 Task: Search one way flight ticket for 5 adults, 1 child, 2 infants in seat and 1 infant on lap in business from Sitka: Sitka Rocky Gutierrez Airport to Rockford: Chicago Rockford International Airport(was Northwest Chicagoland Regional Airport At Rockford) on 5-1-2023. Choice of flights is Alaska. Number of bags: 1 carry on bag. Price is upto 76000. Outbound departure time preference is 13:45. Return departure time preference is 6:30.
Action: Mouse moved to (280, 322)
Screenshot: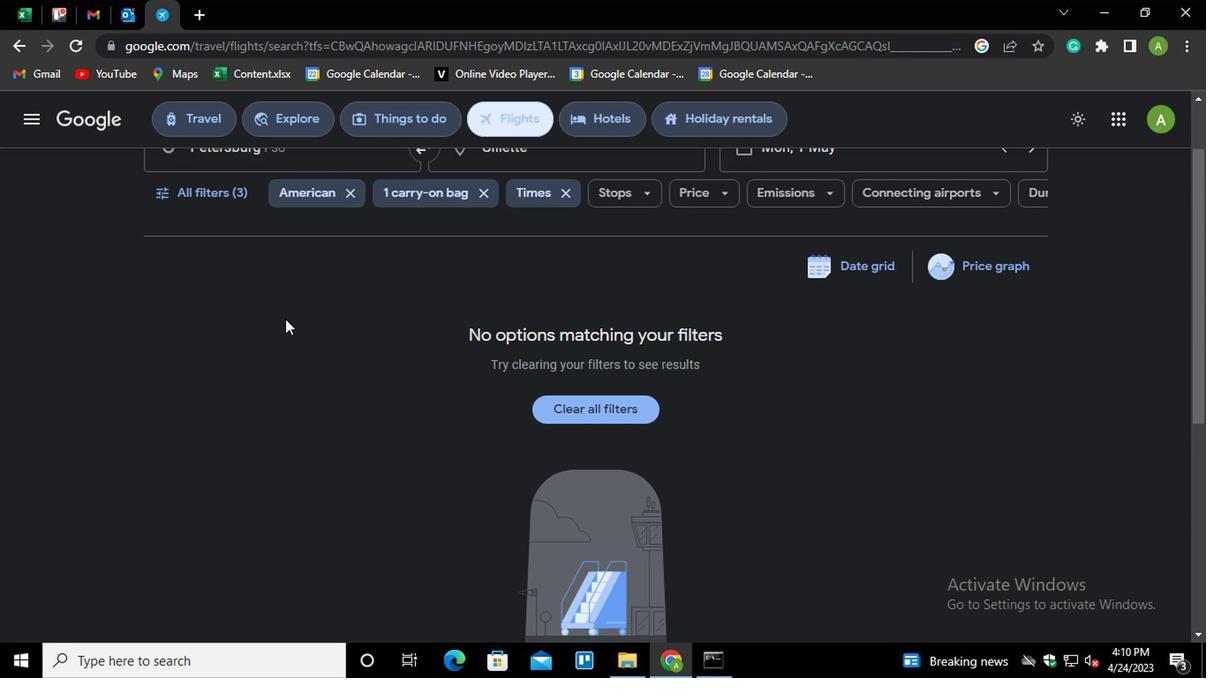 
Action: Mouse scrolled (280, 323) with delta (0, 0)
Screenshot: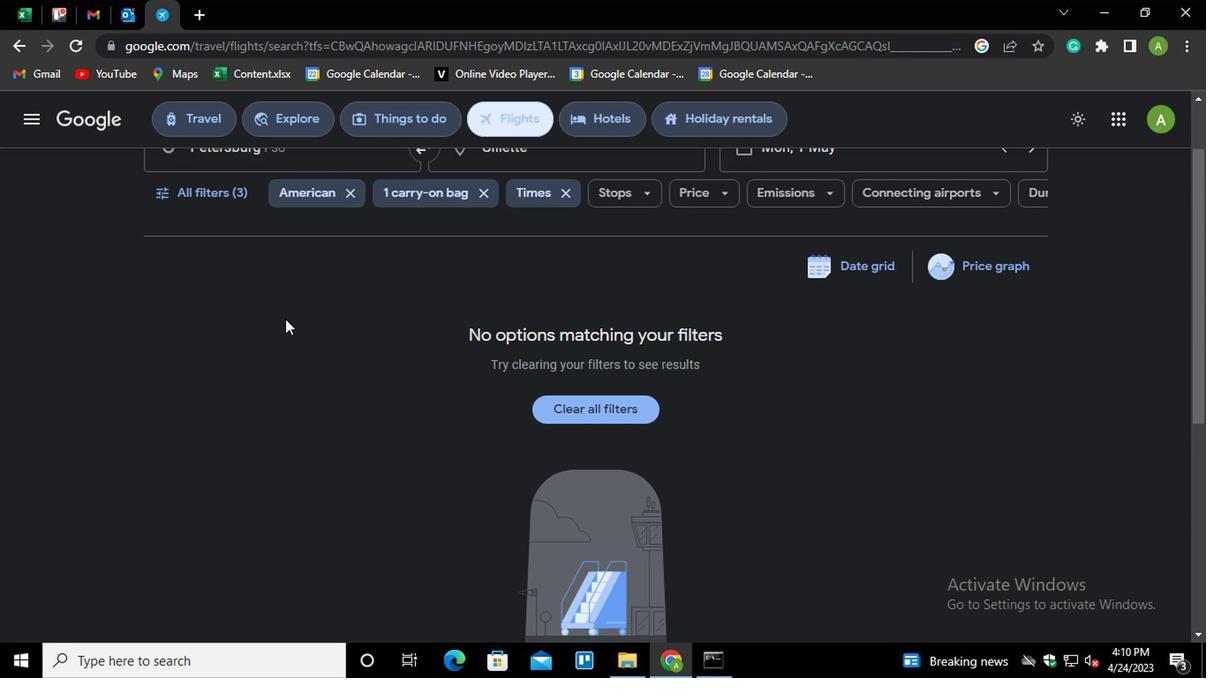 
Action: Mouse scrolled (280, 323) with delta (0, 0)
Screenshot: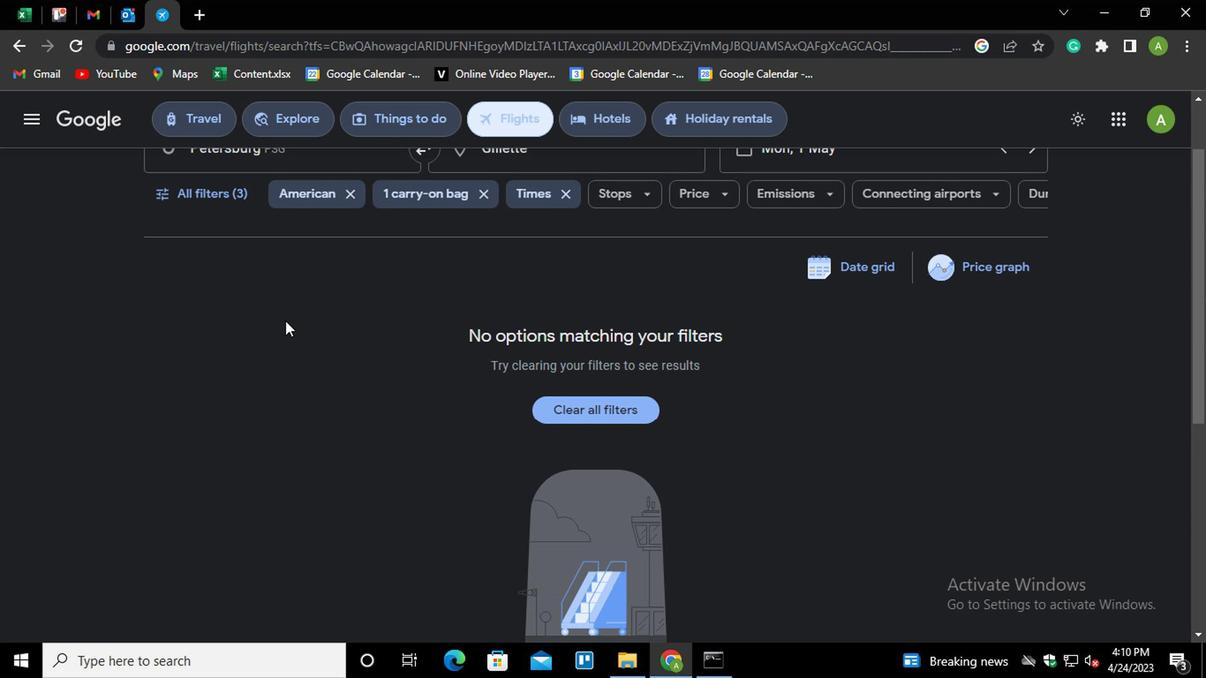 
Action: Mouse moved to (215, 196)
Screenshot: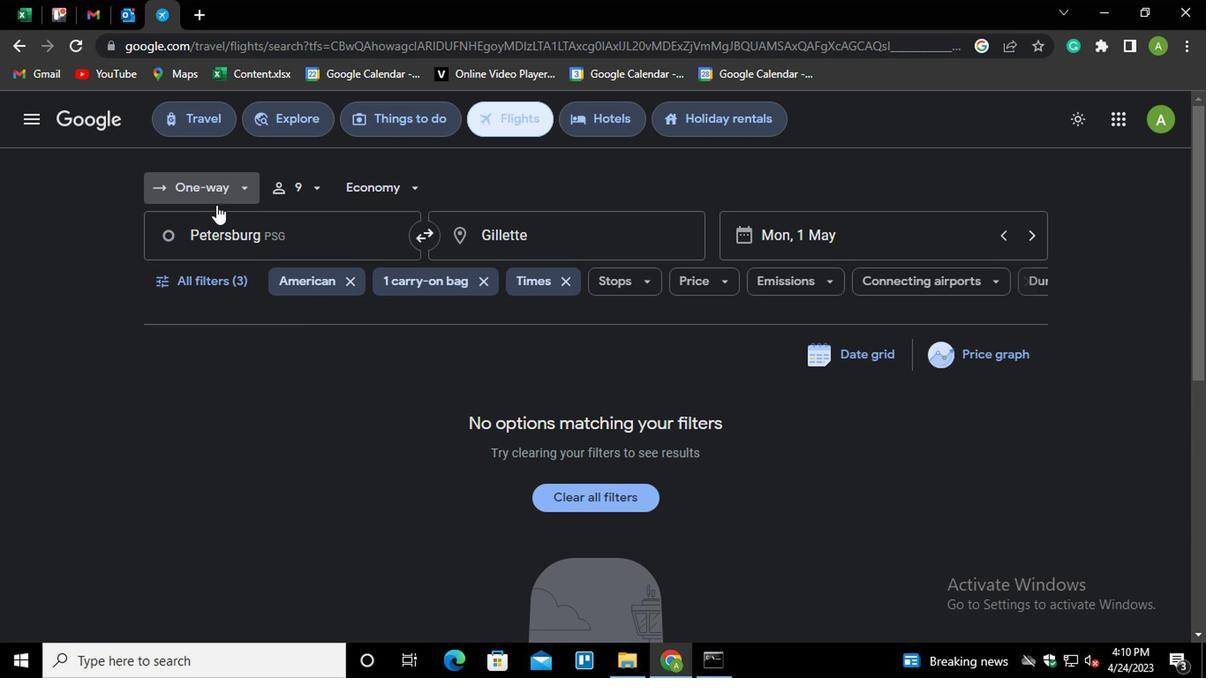 
Action: Mouse pressed left at (215, 196)
Screenshot: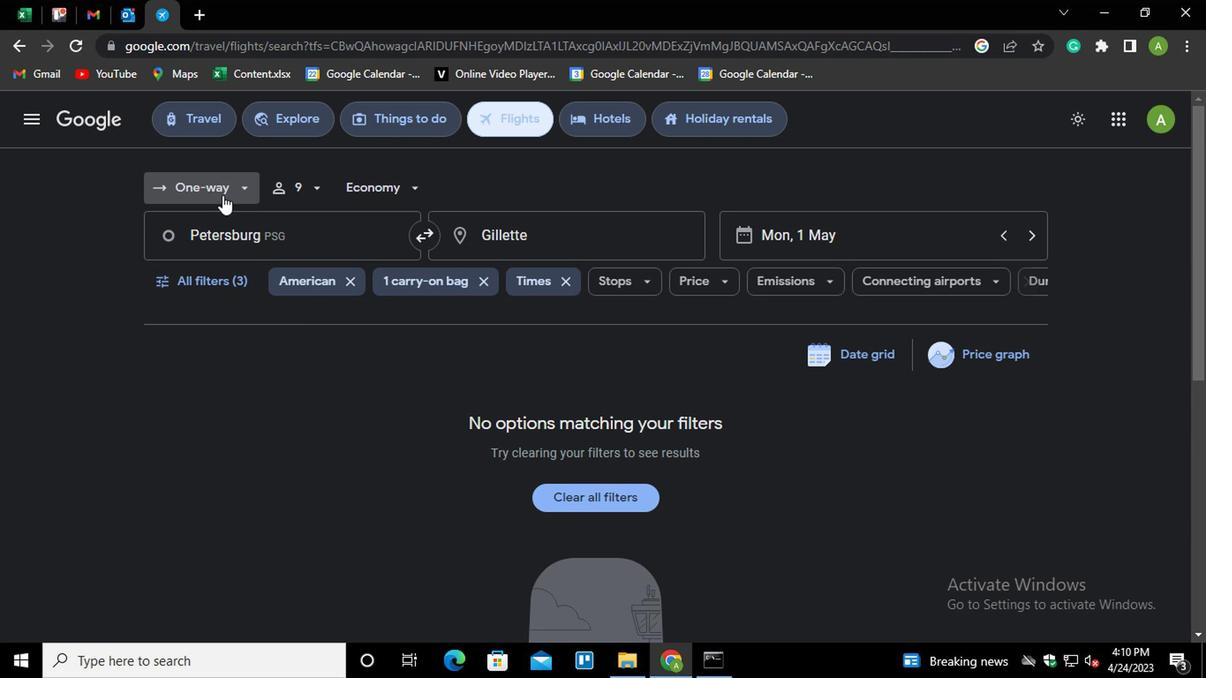 
Action: Mouse moved to (230, 262)
Screenshot: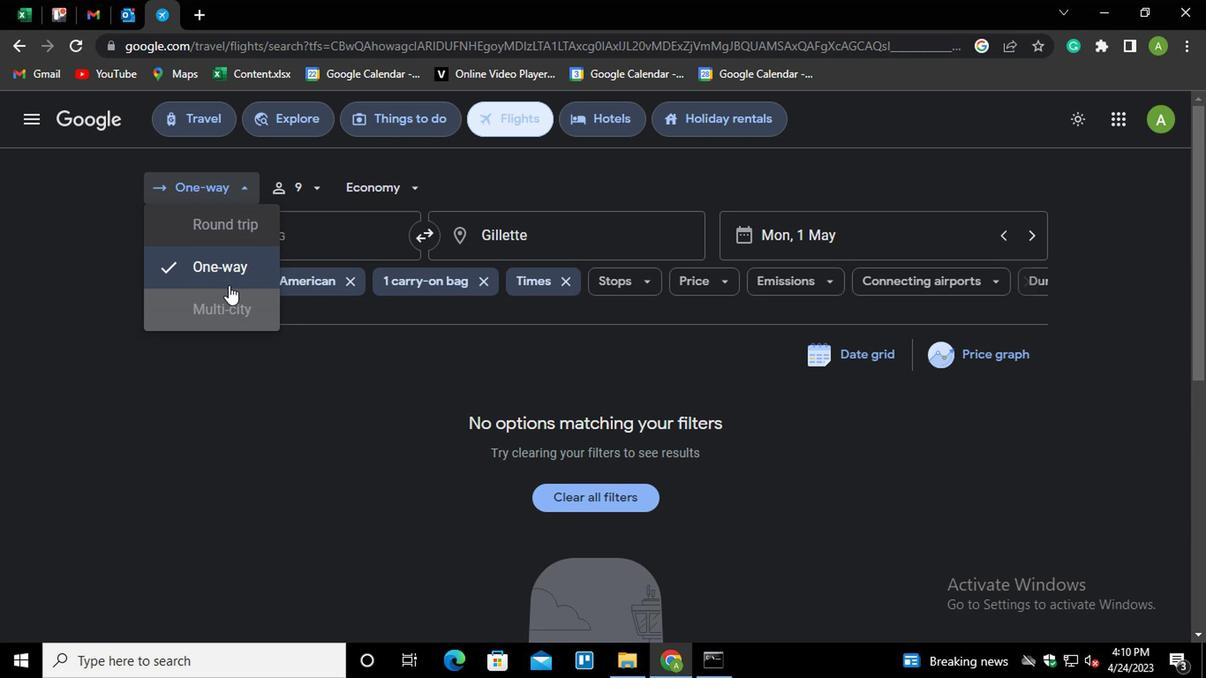 
Action: Mouse pressed left at (230, 262)
Screenshot: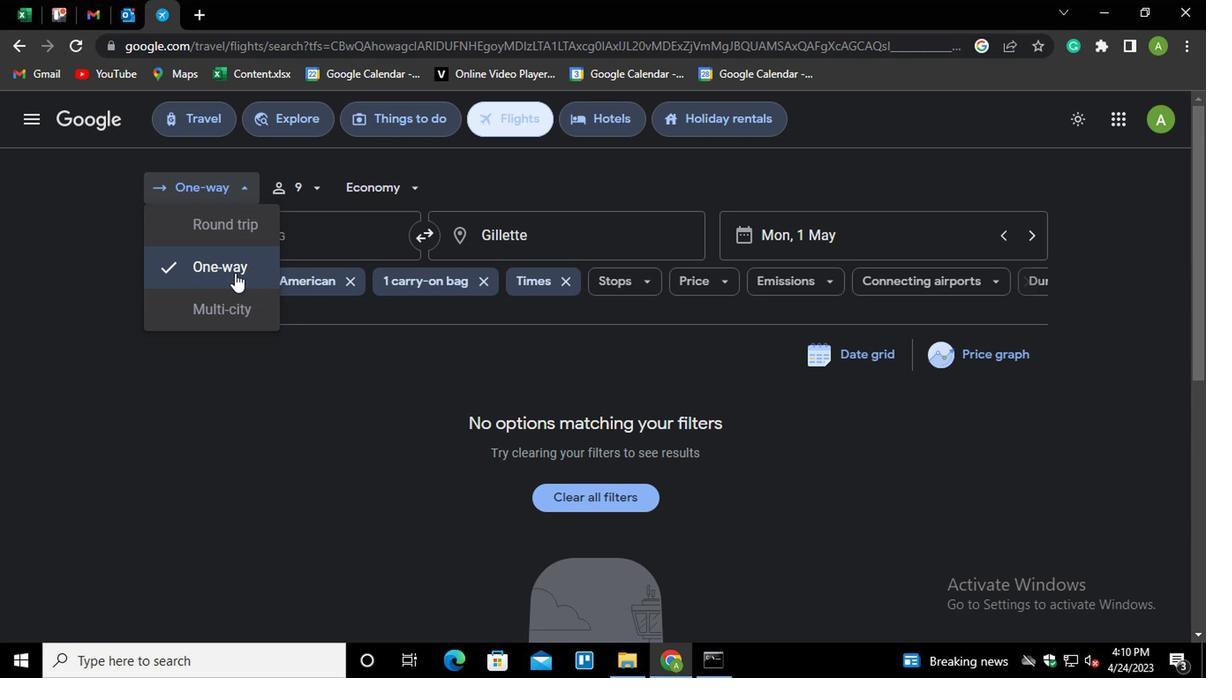 
Action: Mouse moved to (270, 180)
Screenshot: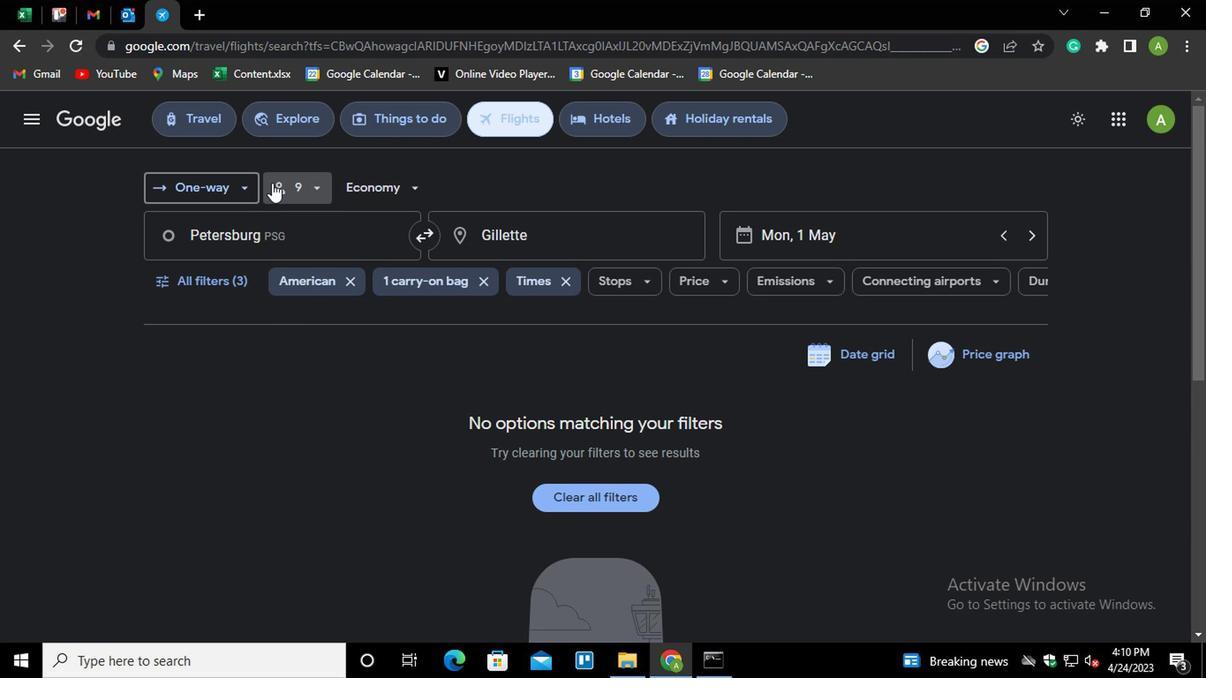 
Action: Mouse pressed left at (270, 180)
Screenshot: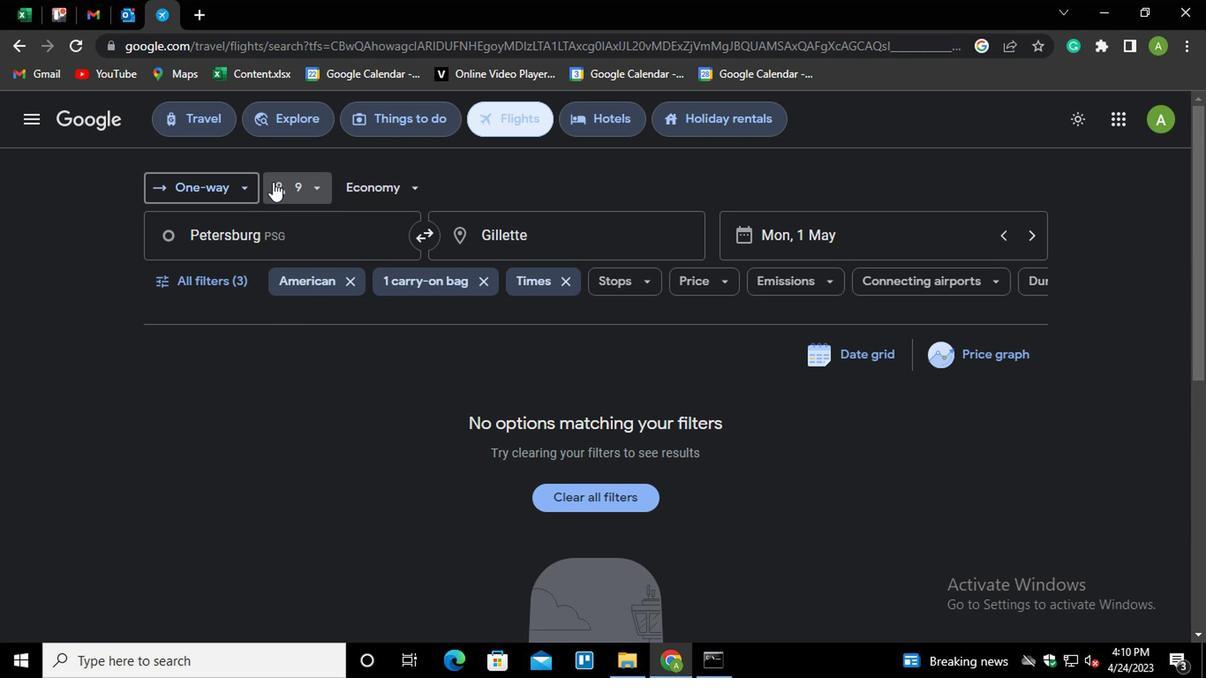 
Action: Mouse moved to (448, 238)
Screenshot: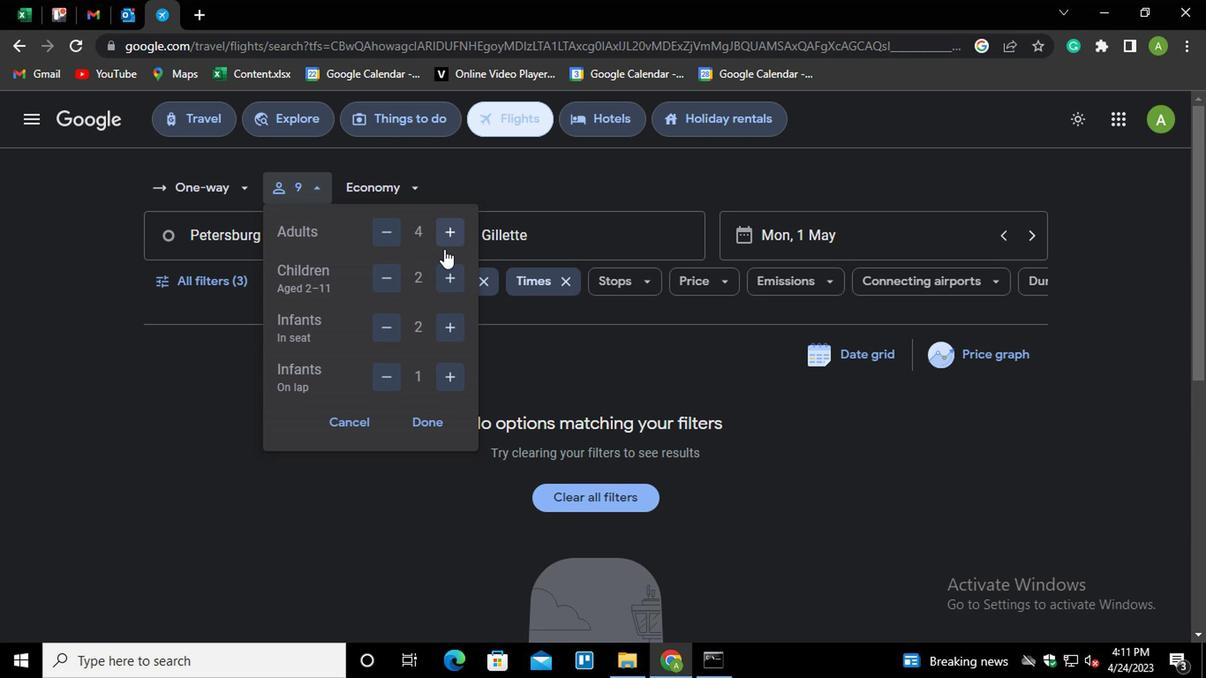 
Action: Mouse pressed left at (448, 238)
Screenshot: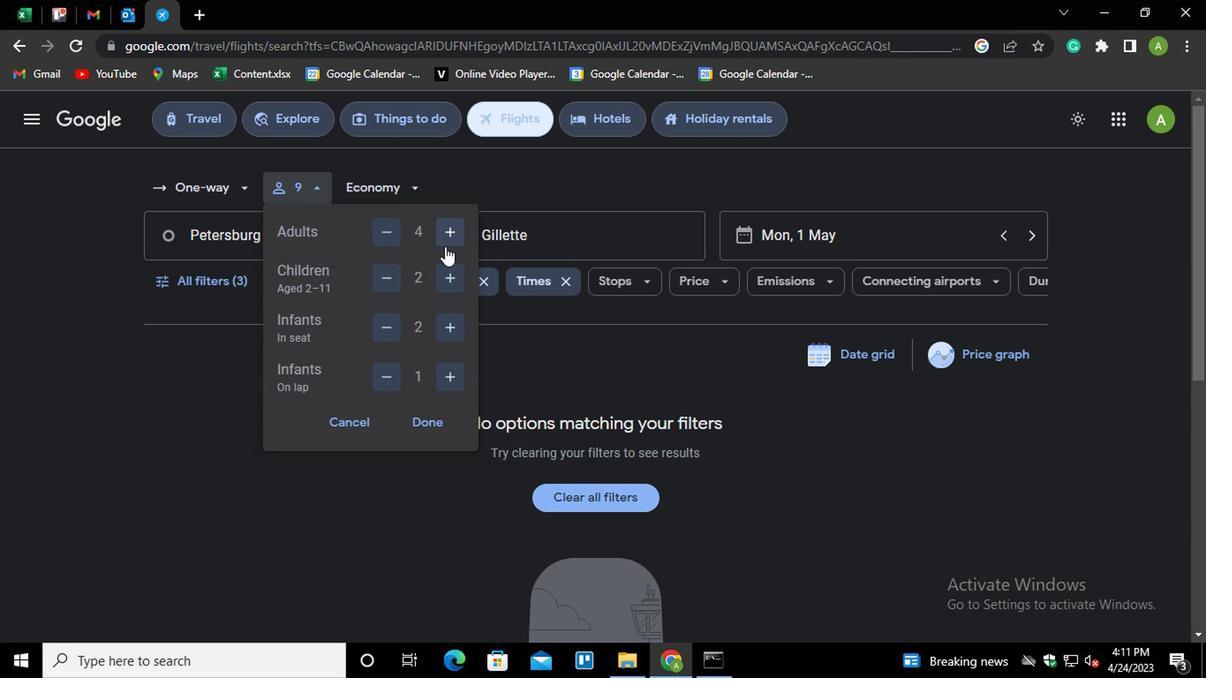 
Action: Mouse moved to (374, 284)
Screenshot: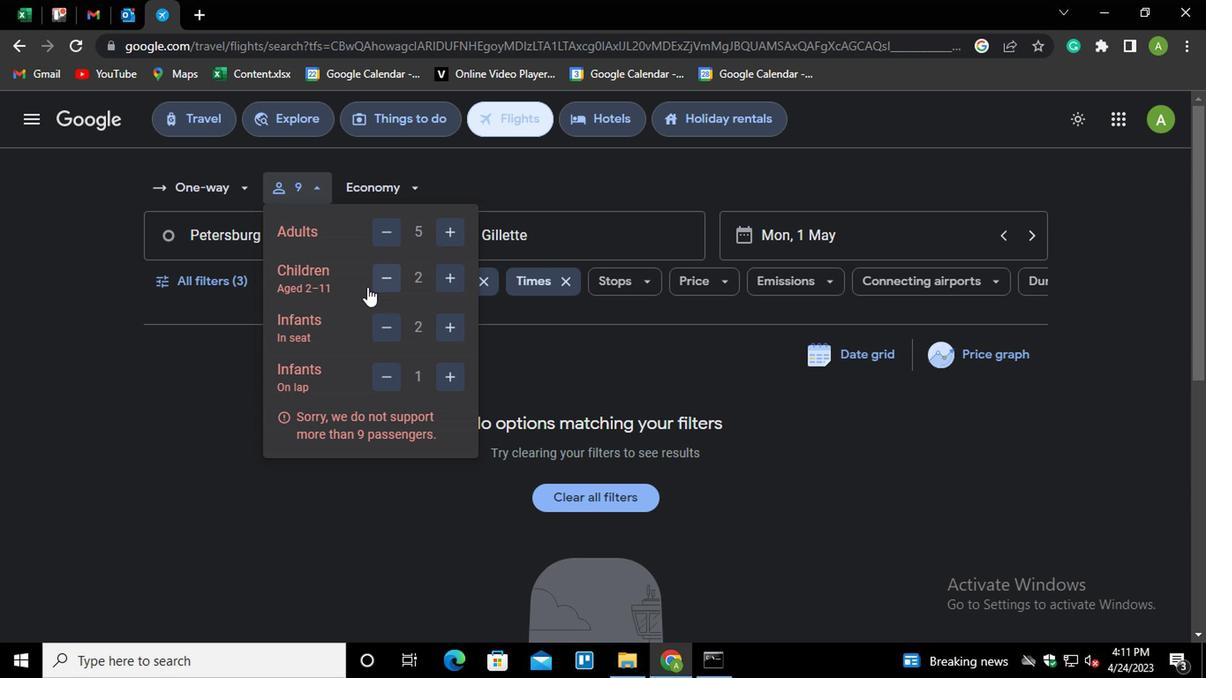 
Action: Mouse pressed left at (374, 284)
Screenshot: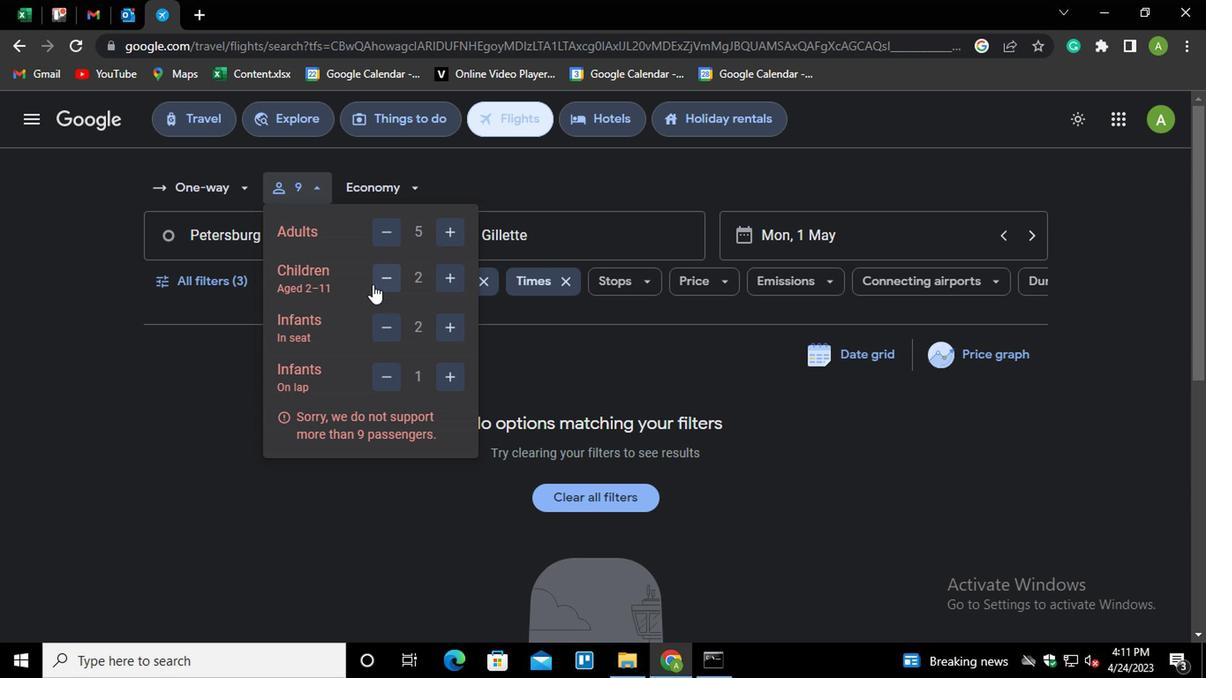 
Action: Mouse moved to (427, 424)
Screenshot: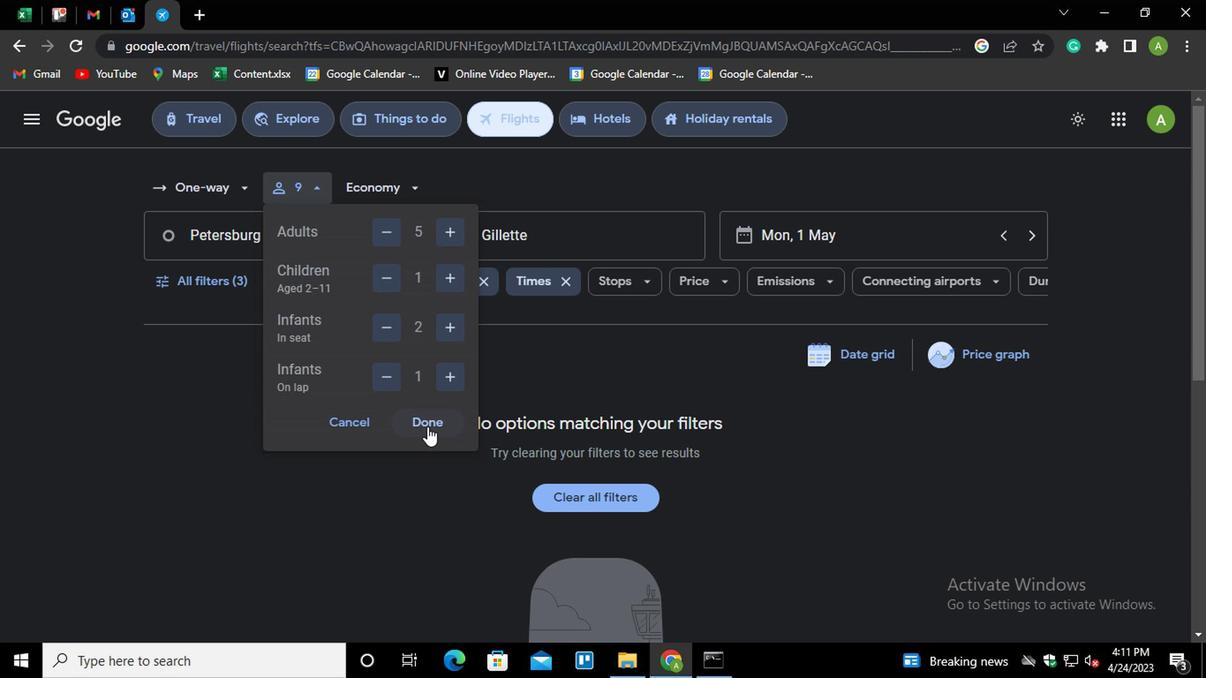 
Action: Mouse pressed left at (427, 424)
Screenshot: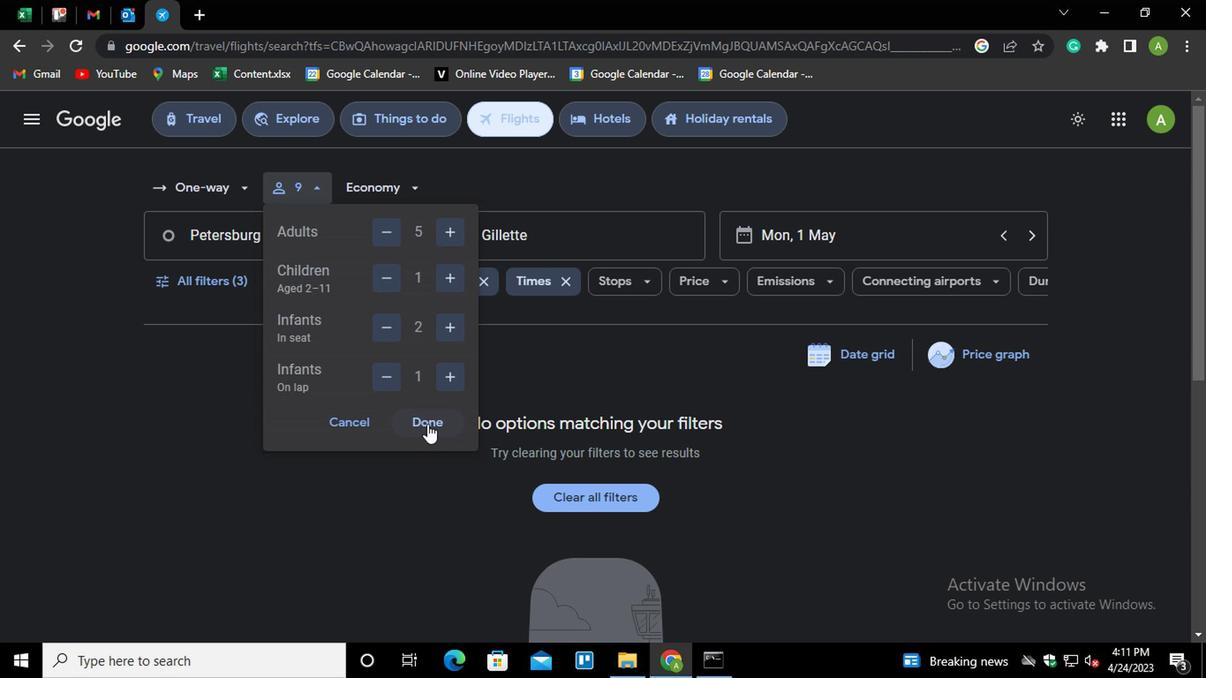 
Action: Mouse moved to (372, 195)
Screenshot: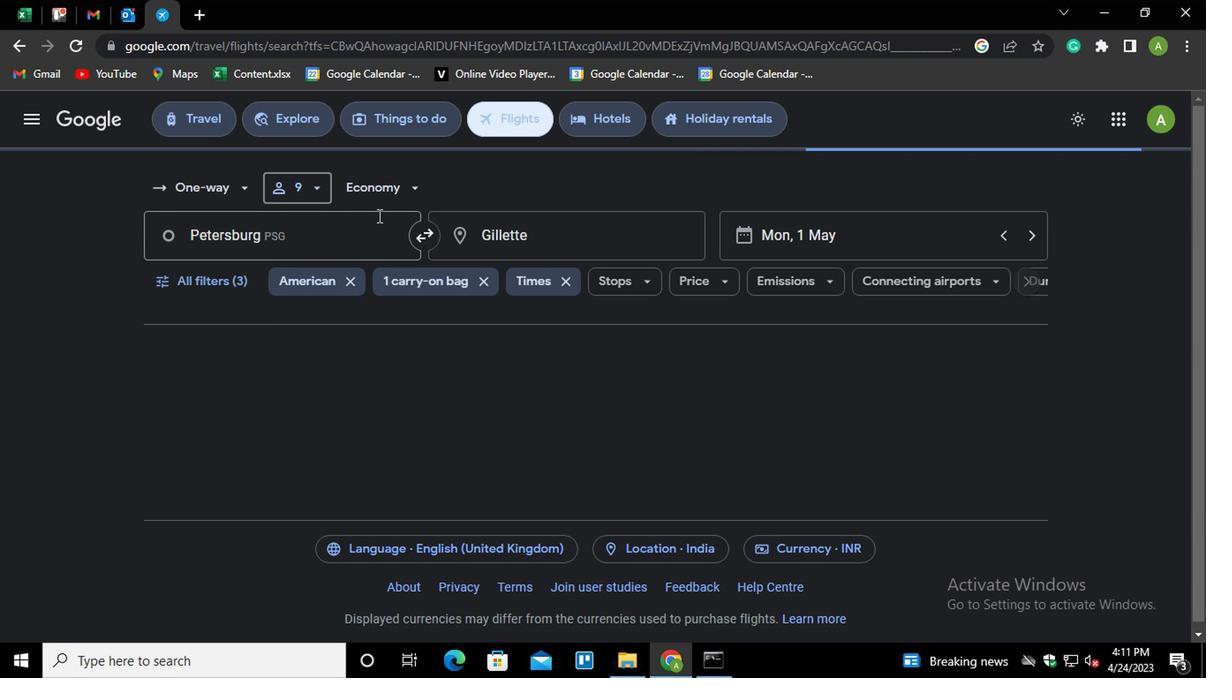 
Action: Mouse pressed left at (372, 195)
Screenshot: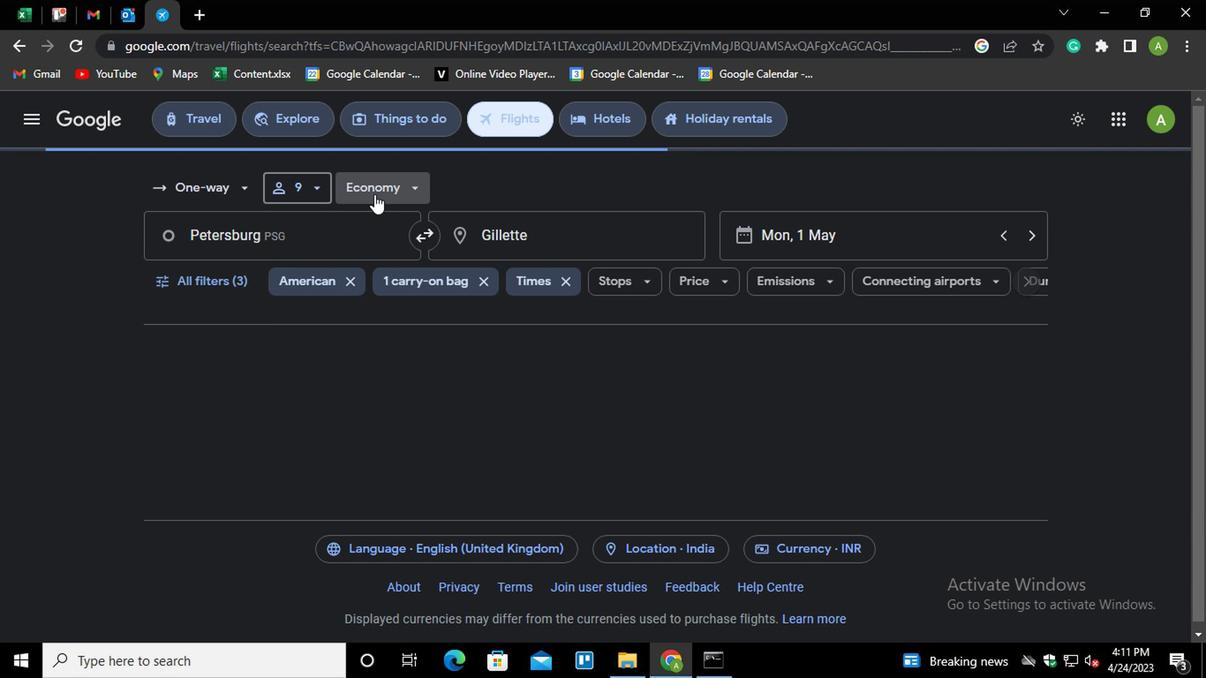 
Action: Mouse moved to (417, 304)
Screenshot: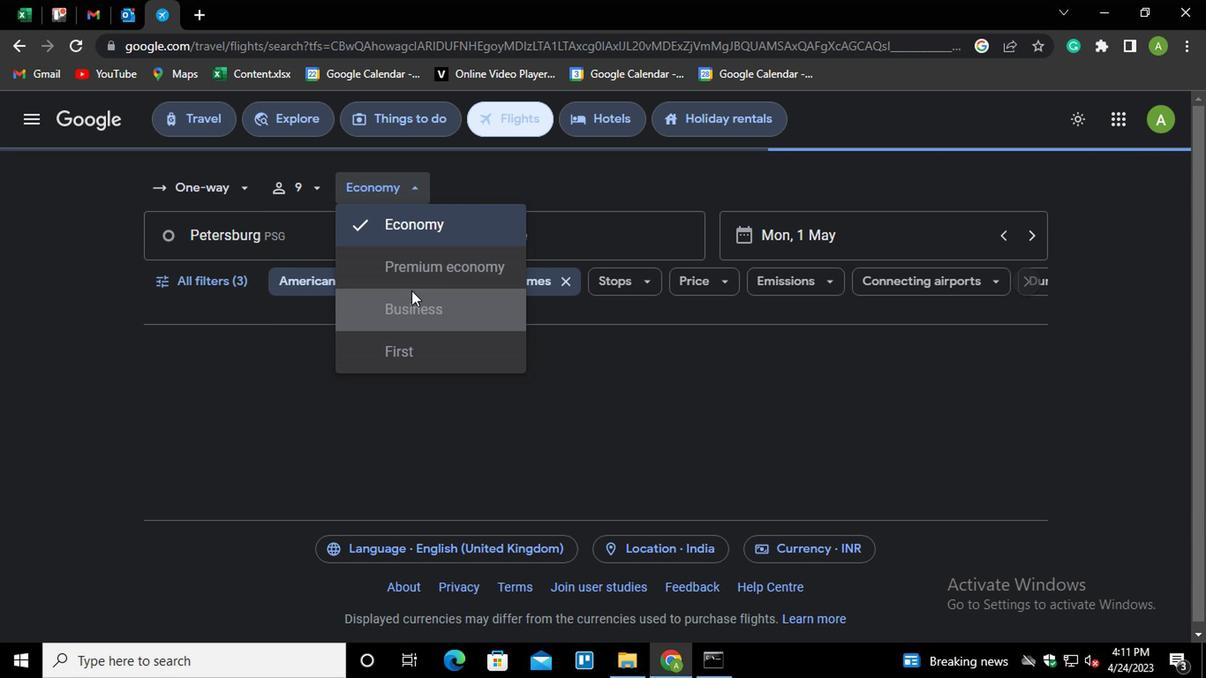 
Action: Mouse pressed left at (417, 304)
Screenshot: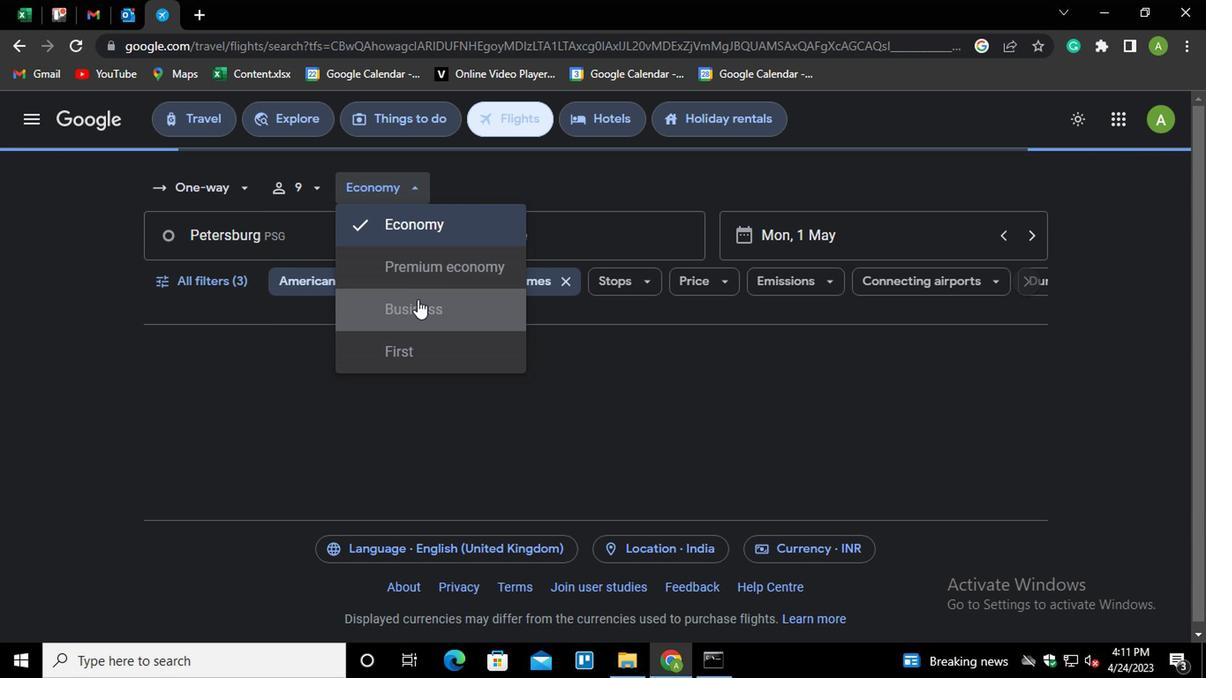 
Action: Mouse moved to (356, 224)
Screenshot: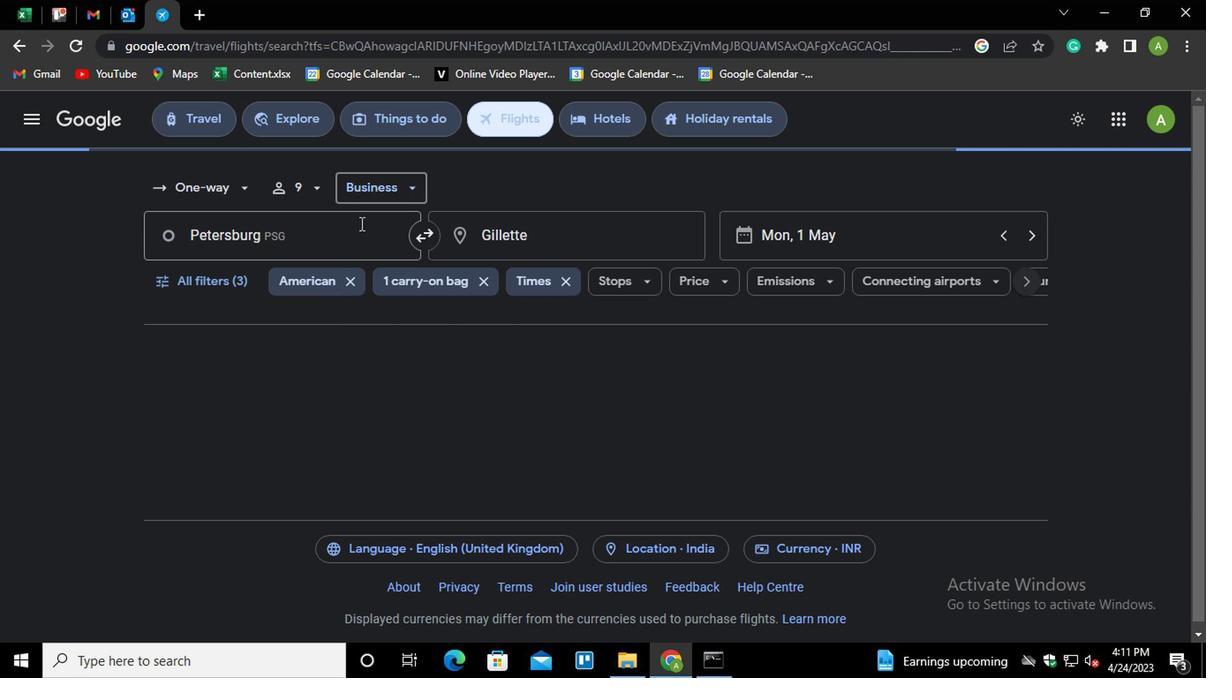 
Action: Mouse pressed left at (356, 224)
Screenshot: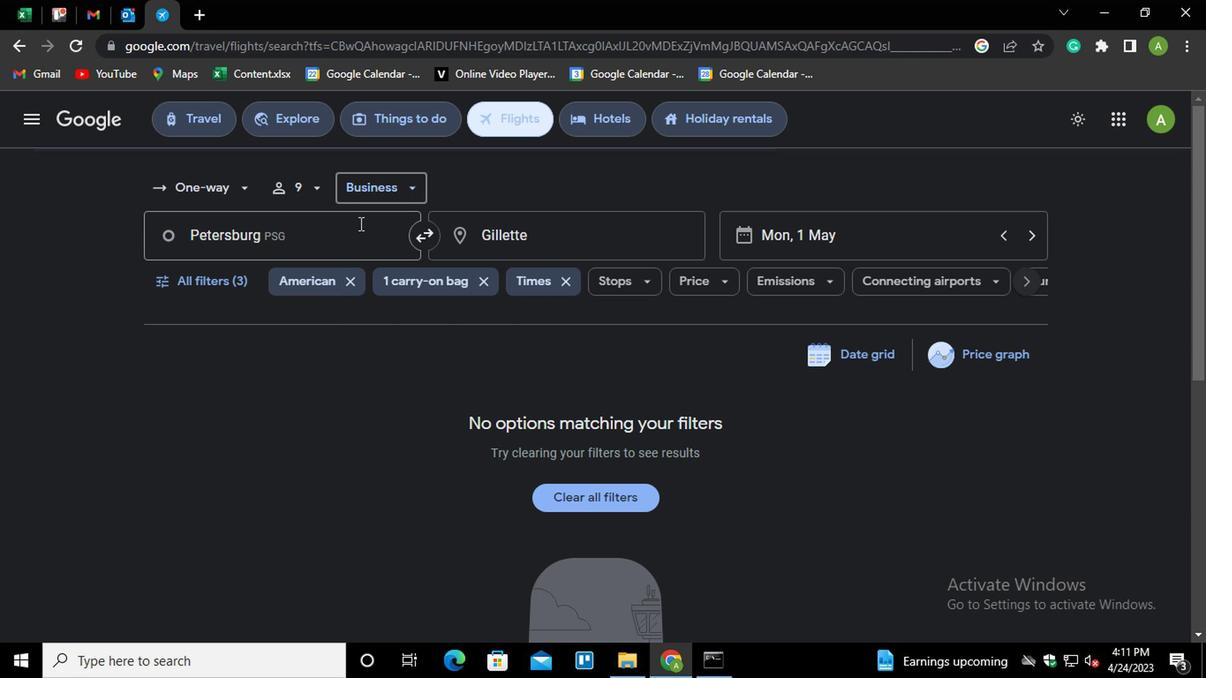 
Action: Mouse moved to (356, 224)
Screenshot: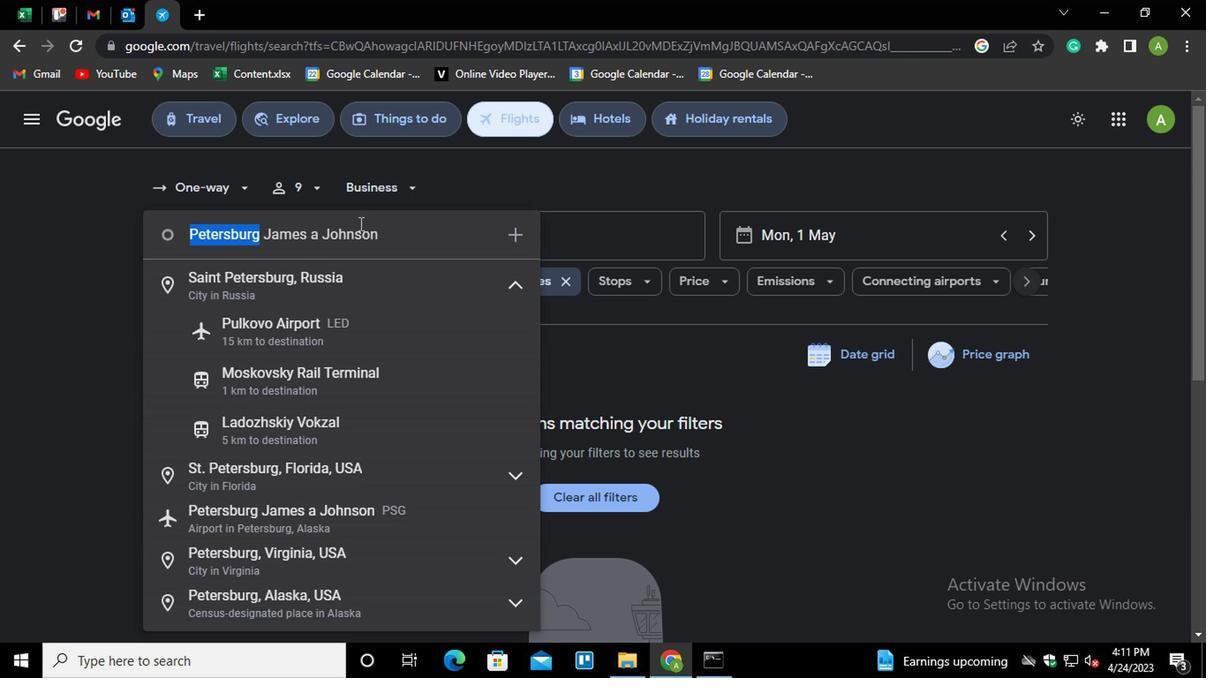 
Action: Key pressed <Key.shift><Key.shift><Key.shift><Key.shift><Key.shift><Key.shift><Key.shift><Key.shift><Key.shift><Key.shift><Key.shift><Key.shift><Key.shift><Key.shift><Key.shift><Key.shift><Key.shift><Key.shift><Key.shift><Key.shift><Key.shift><Key.shift><Key.shift><Key.shift><Key.shift><Key.shift><Key.shift>SITKA<Key.down><Key.down><Key.enter>
Screenshot: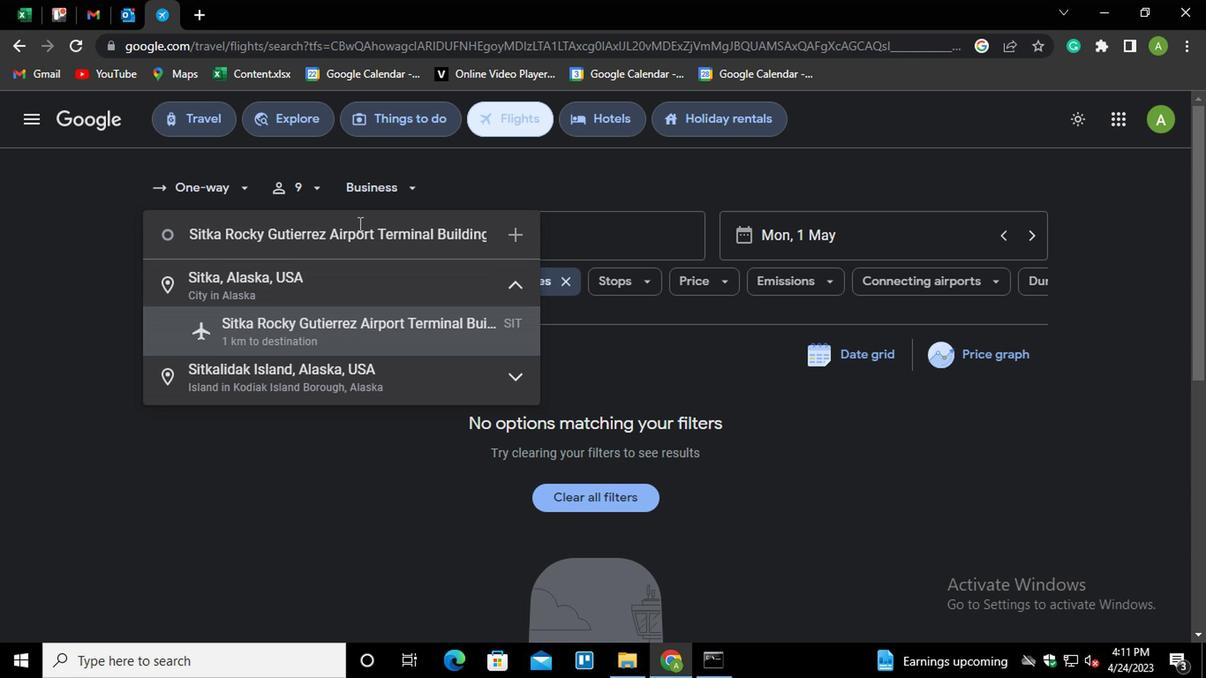 
Action: Mouse moved to (548, 236)
Screenshot: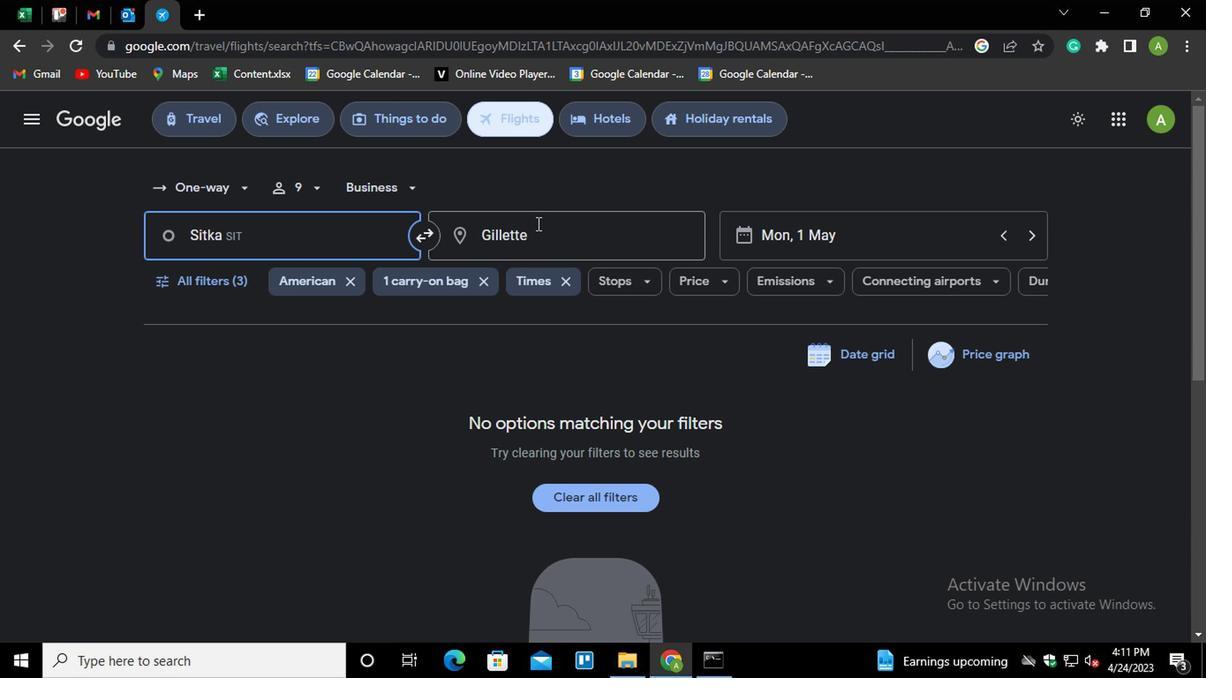 
Action: Mouse pressed left at (548, 236)
Screenshot: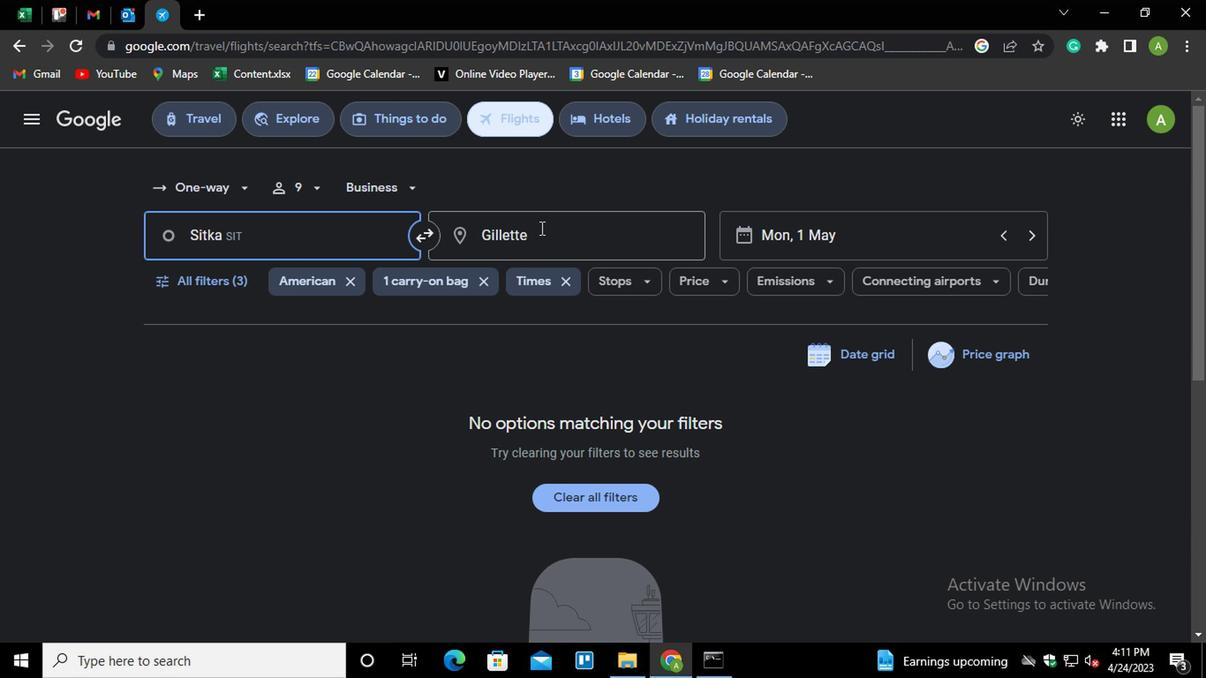 
Action: Key pressed <Key.shift>CHICA<Key.down><Key.down><Key.down><Key.down><Key.enter>
Screenshot: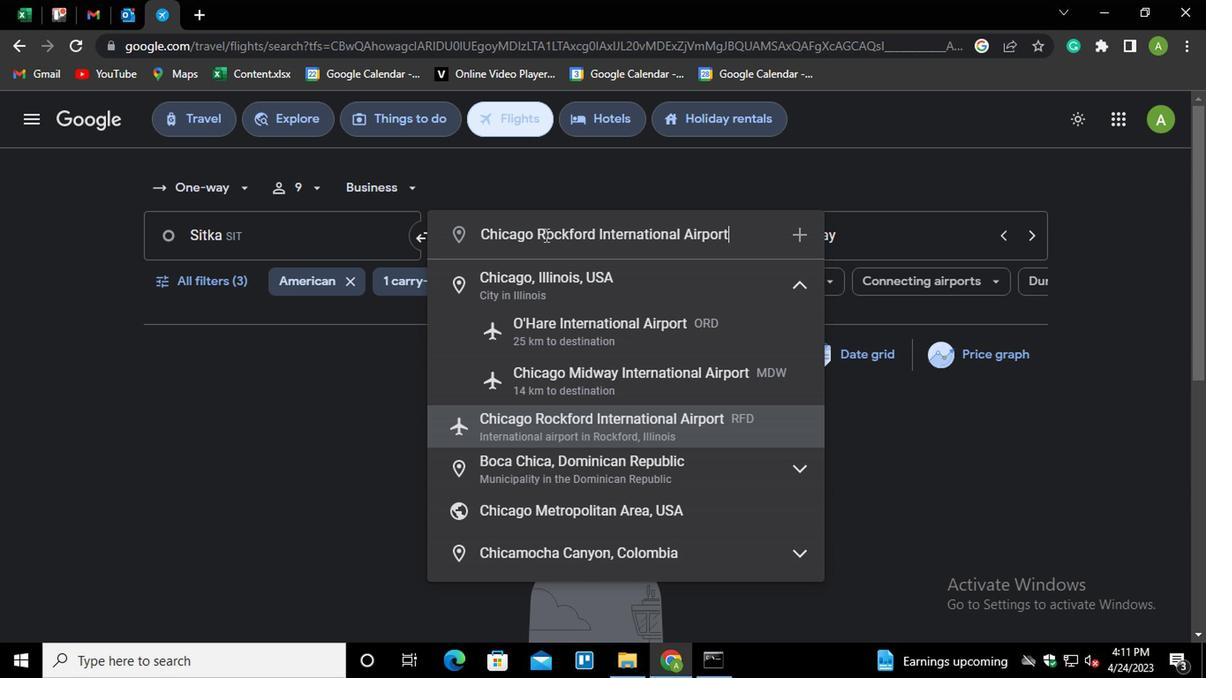 
Action: Mouse moved to (219, 284)
Screenshot: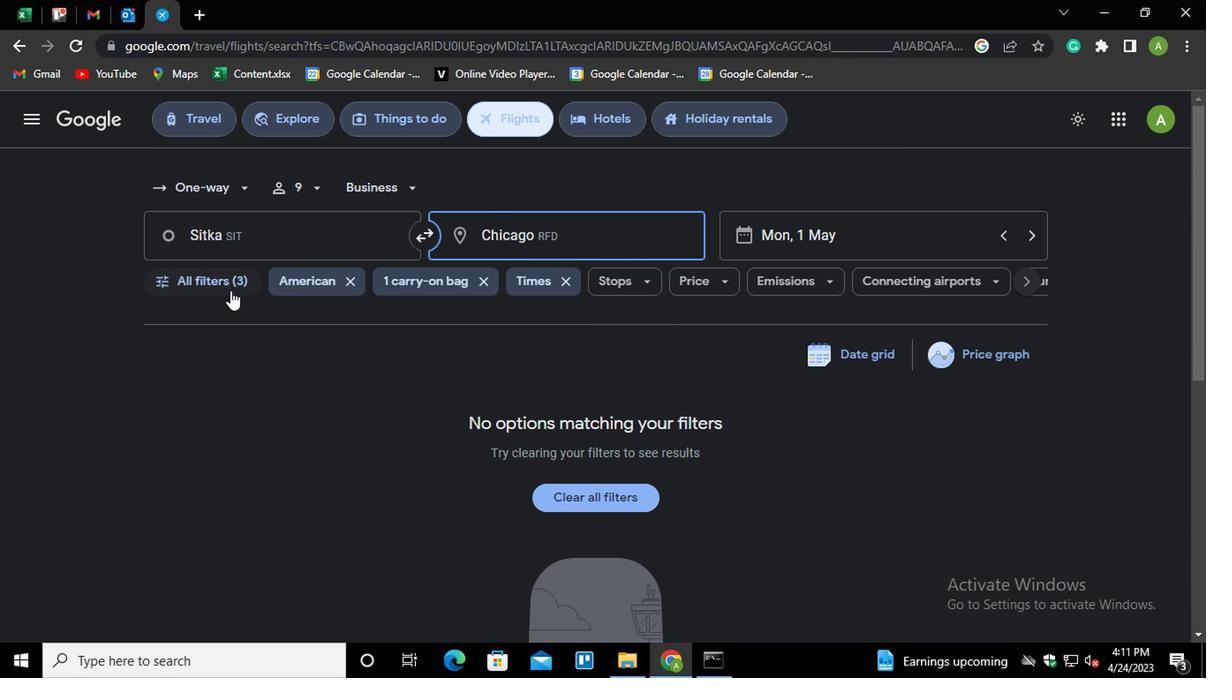 
Action: Mouse pressed left at (219, 284)
Screenshot: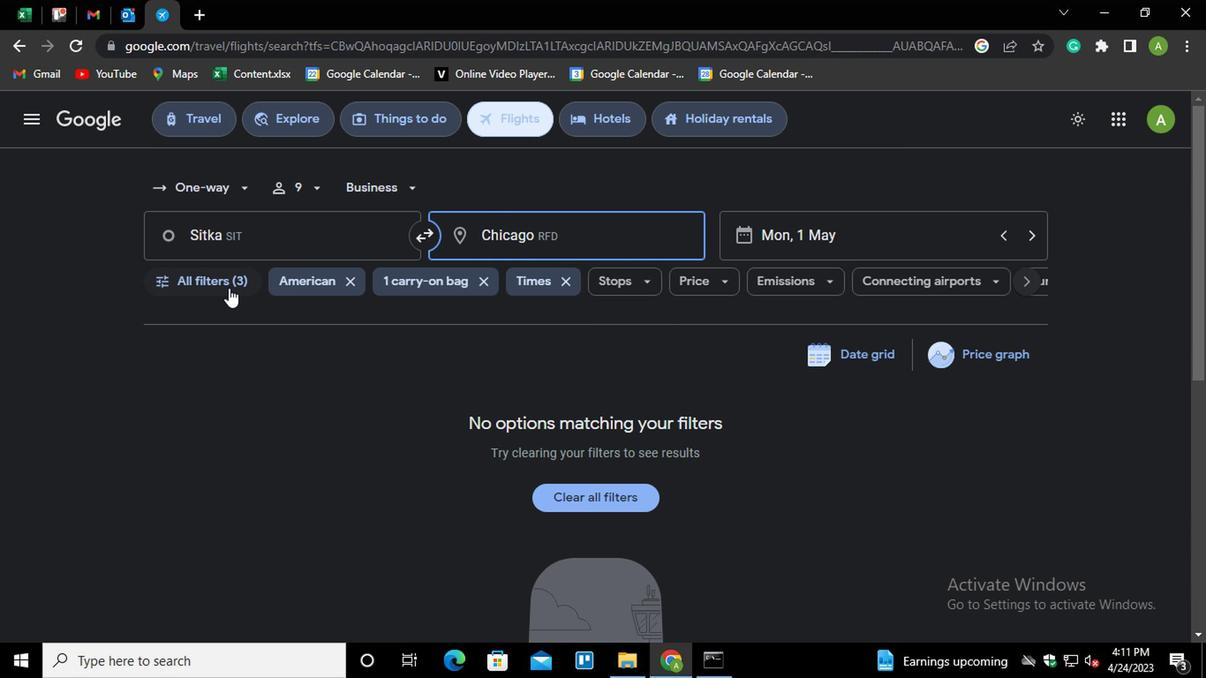 
Action: Mouse moved to (406, 628)
Screenshot: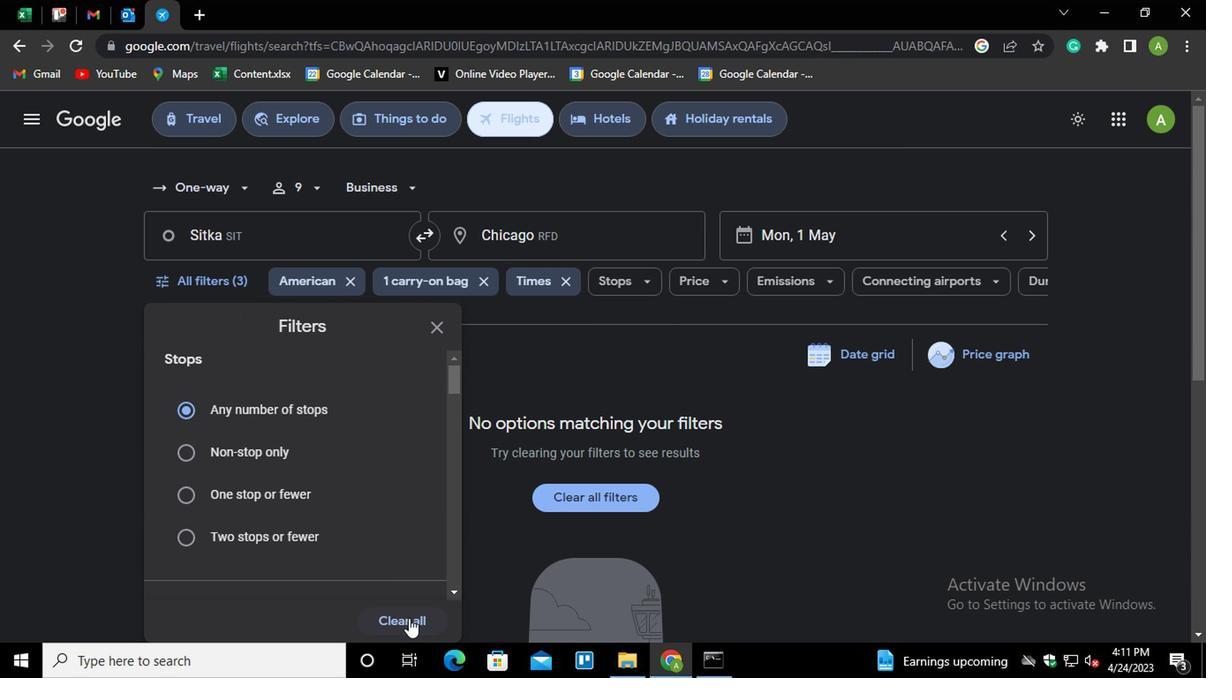 
Action: Mouse pressed left at (406, 628)
Screenshot: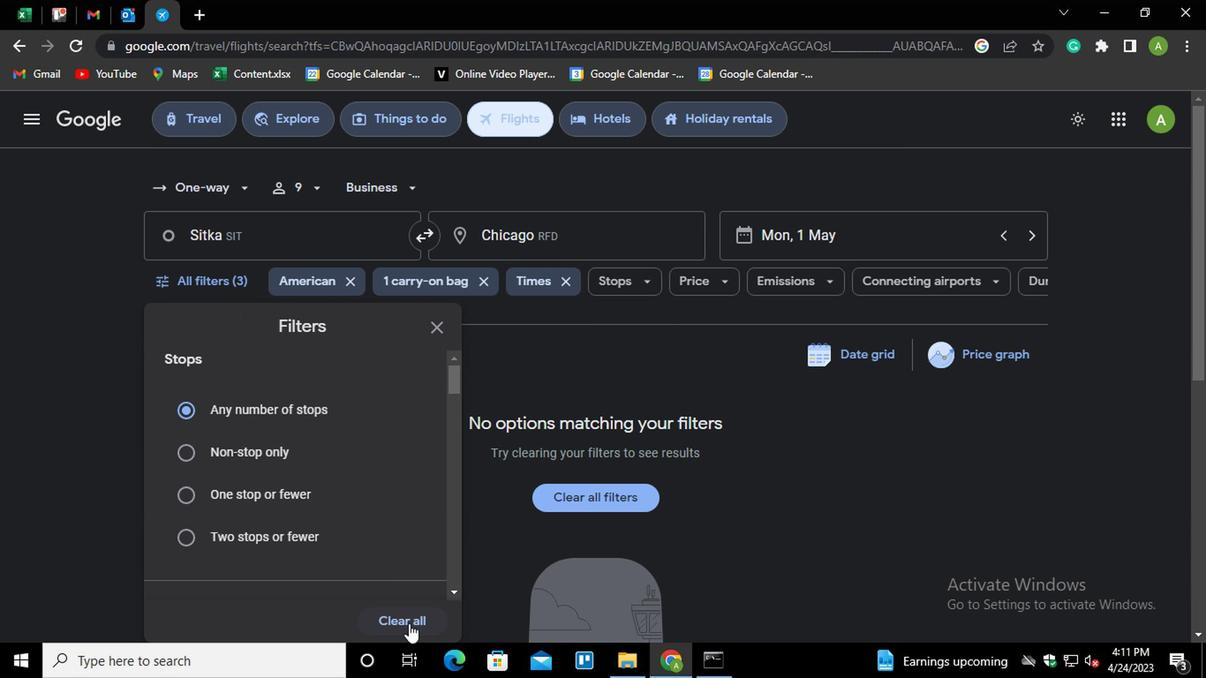 
Action: Mouse moved to (365, 497)
Screenshot: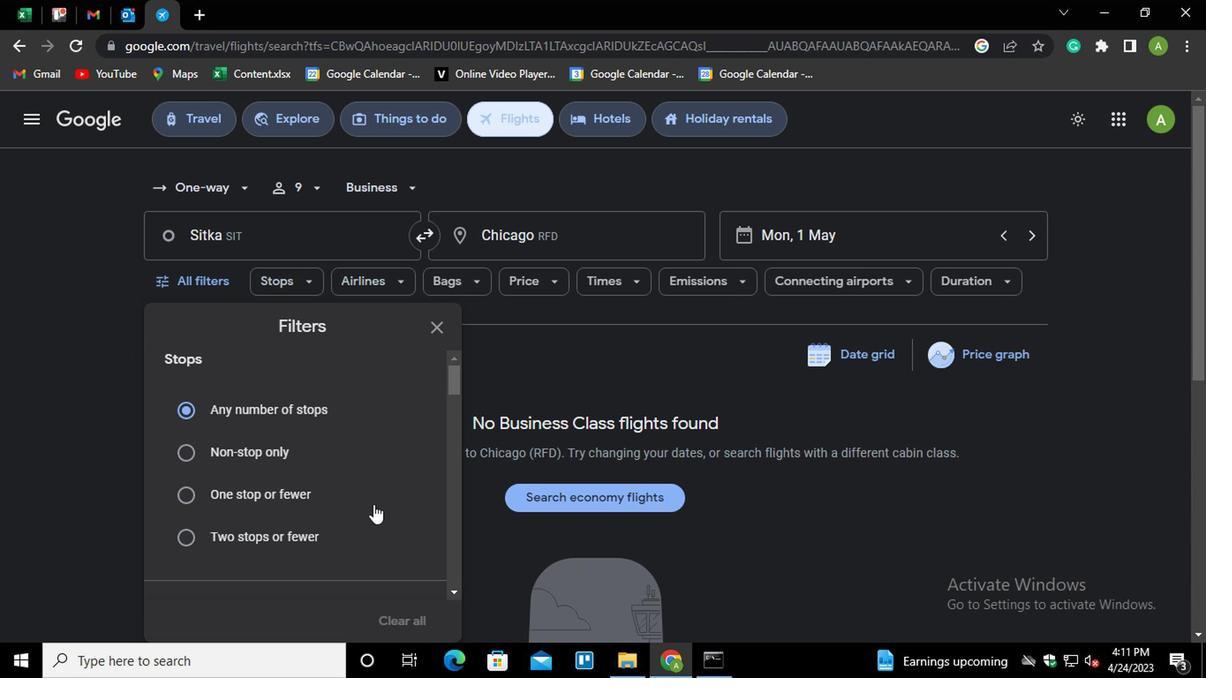 
Action: Mouse scrolled (365, 497) with delta (0, 0)
Screenshot: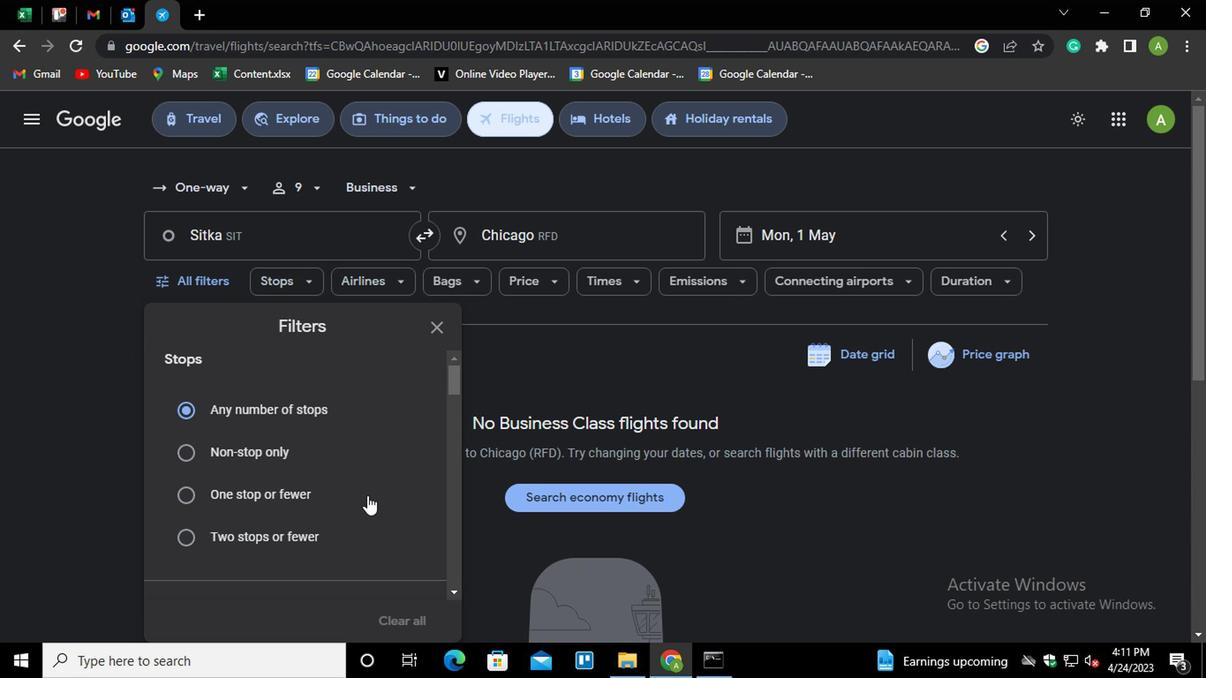 
Action: Mouse scrolled (365, 497) with delta (0, 0)
Screenshot: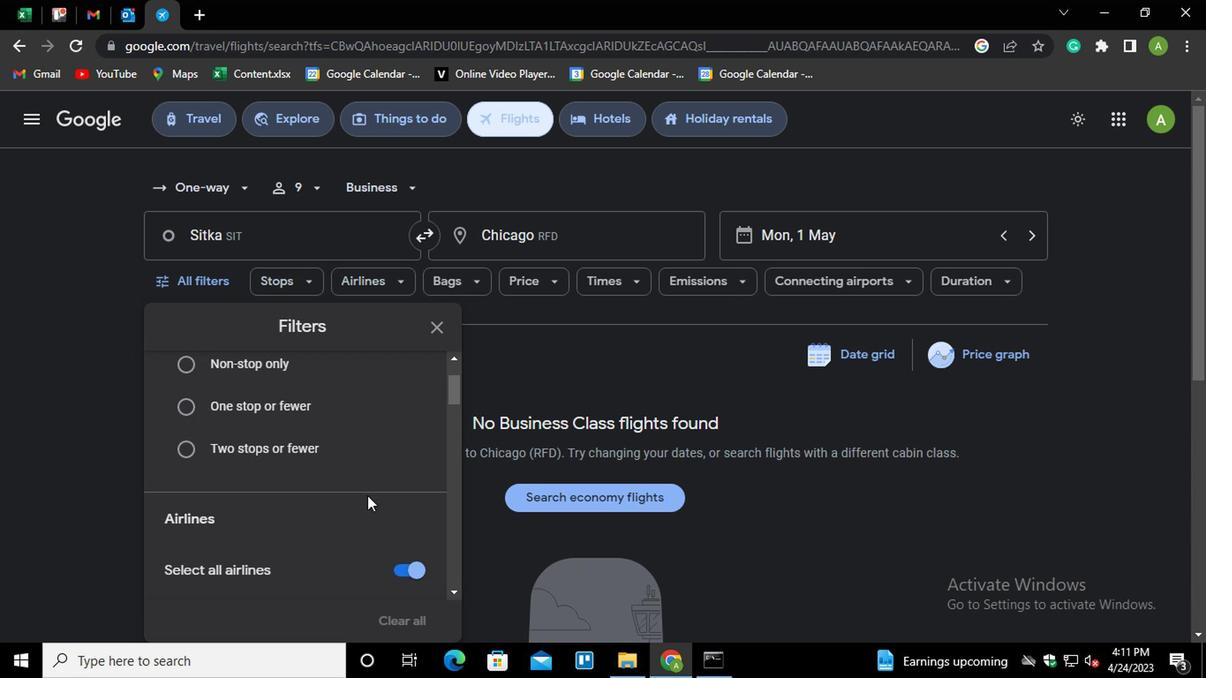 
Action: Mouse moved to (419, 479)
Screenshot: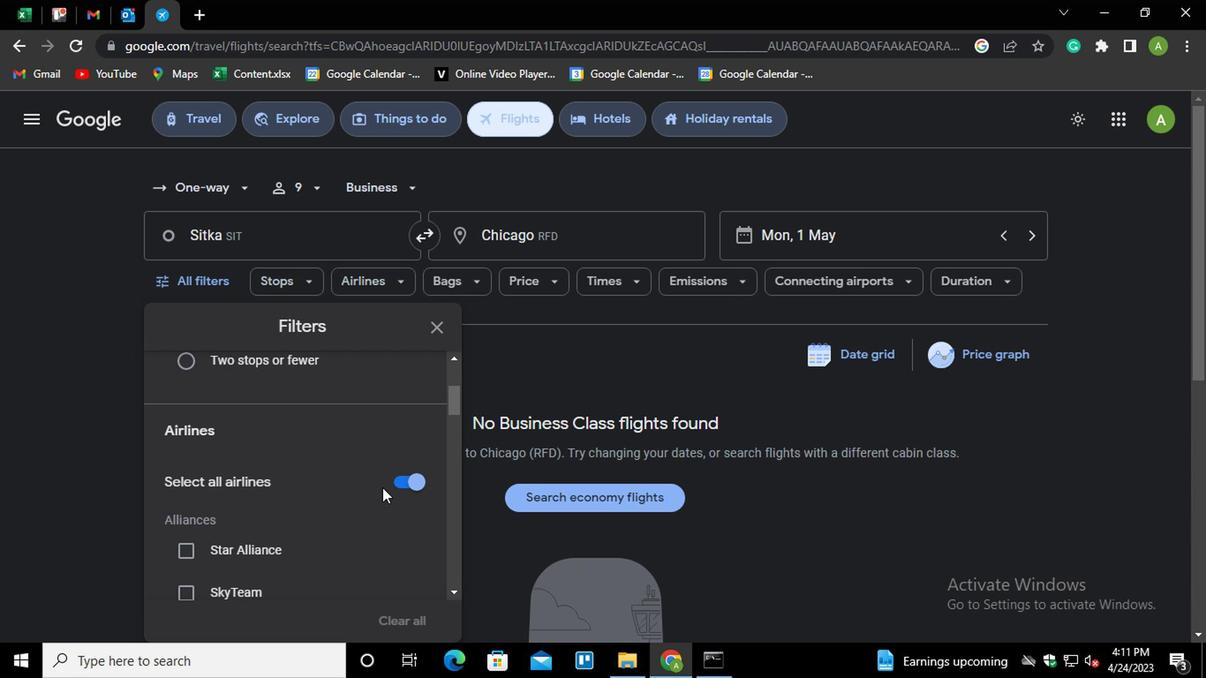 
Action: Mouse pressed left at (419, 479)
Screenshot: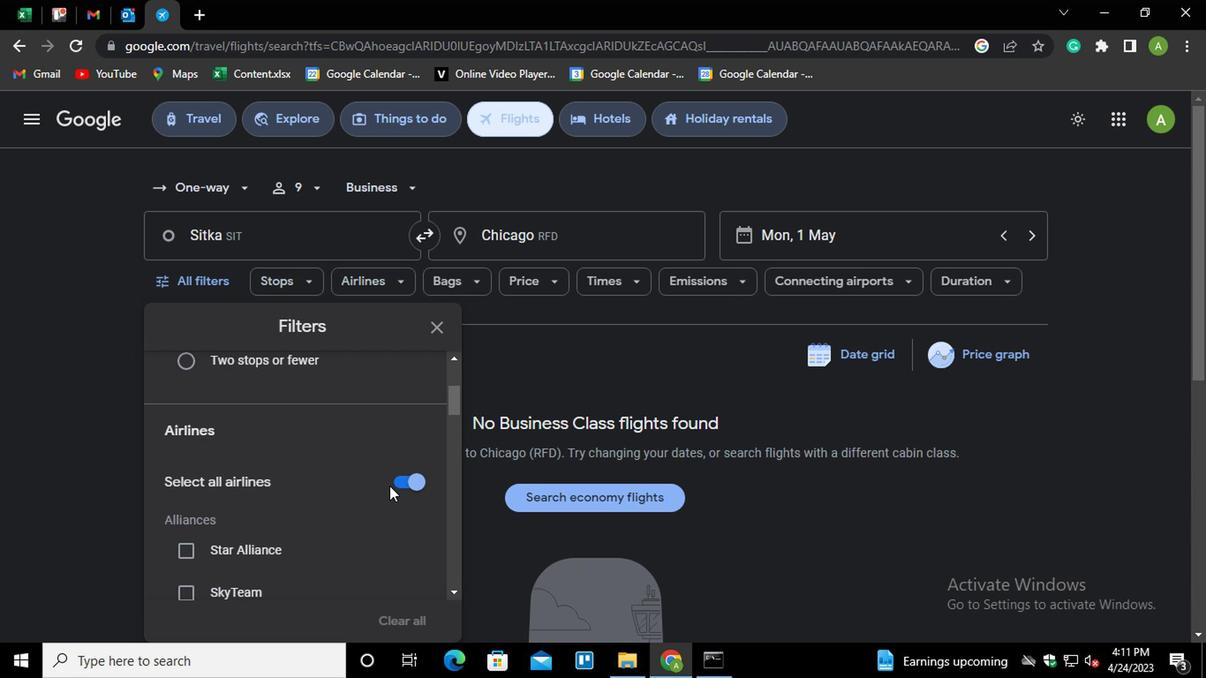 
Action: Mouse moved to (333, 524)
Screenshot: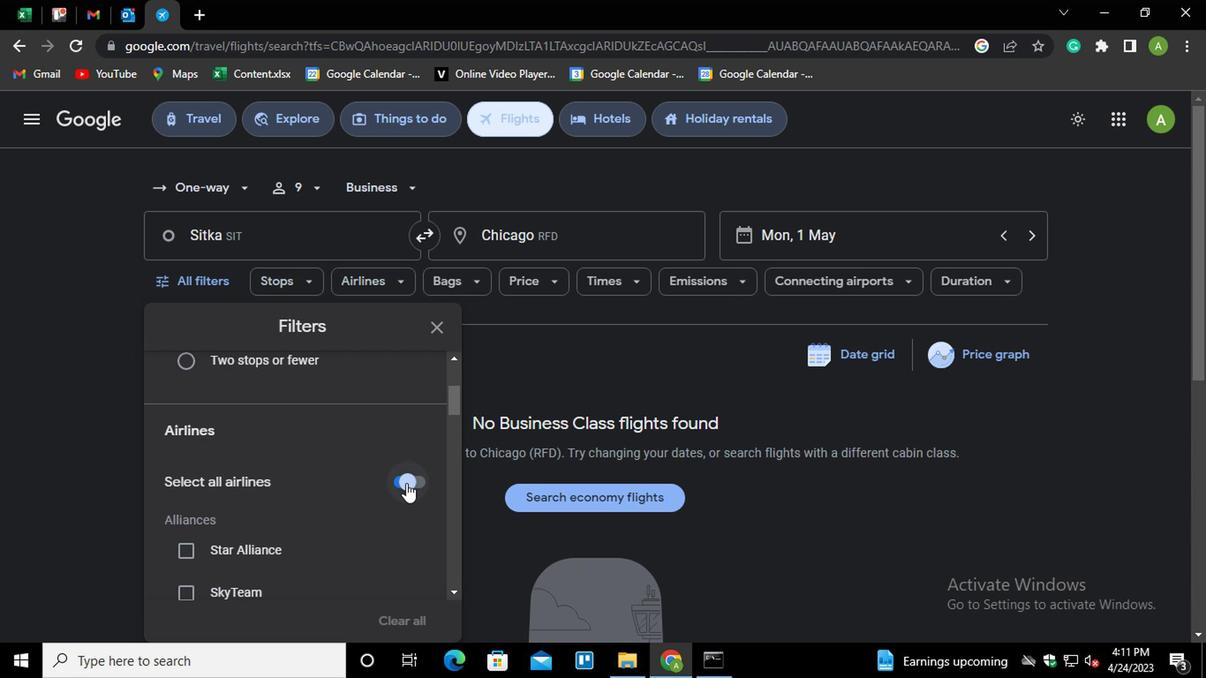 
Action: Mouse scrolled (333, 523) with delta (0, -1)
Screenshot: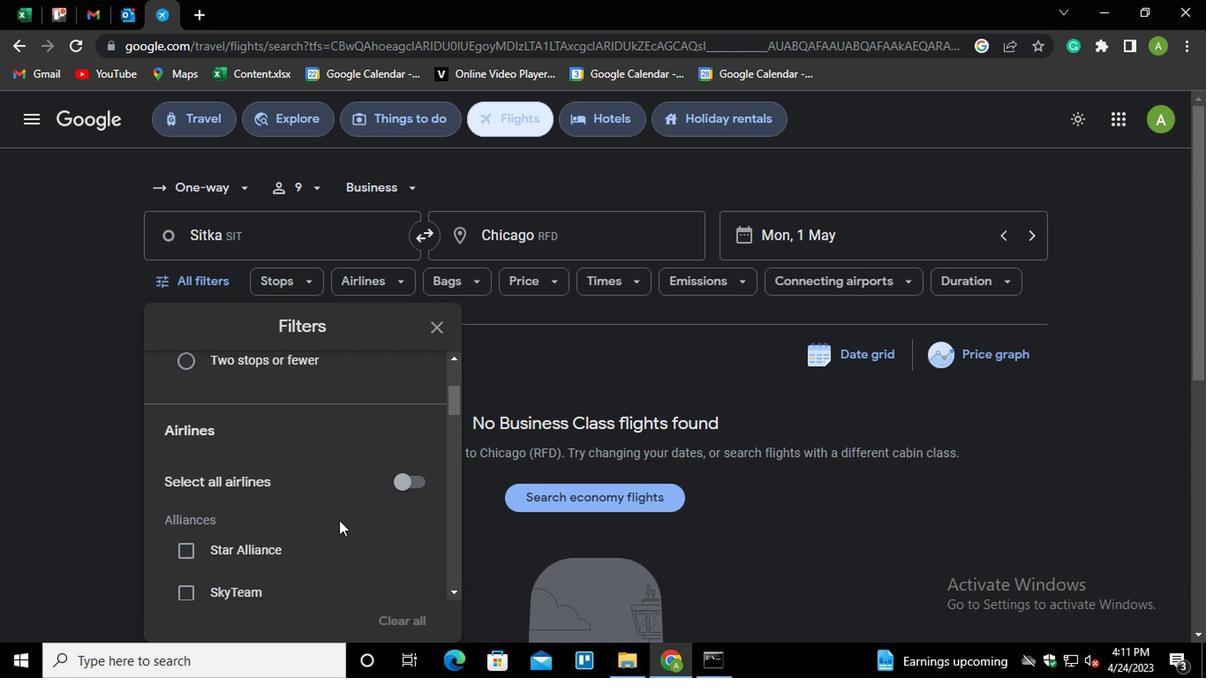 
Action: Mouse scrolled (333, 523) with delta (0, -1)
Screenshot: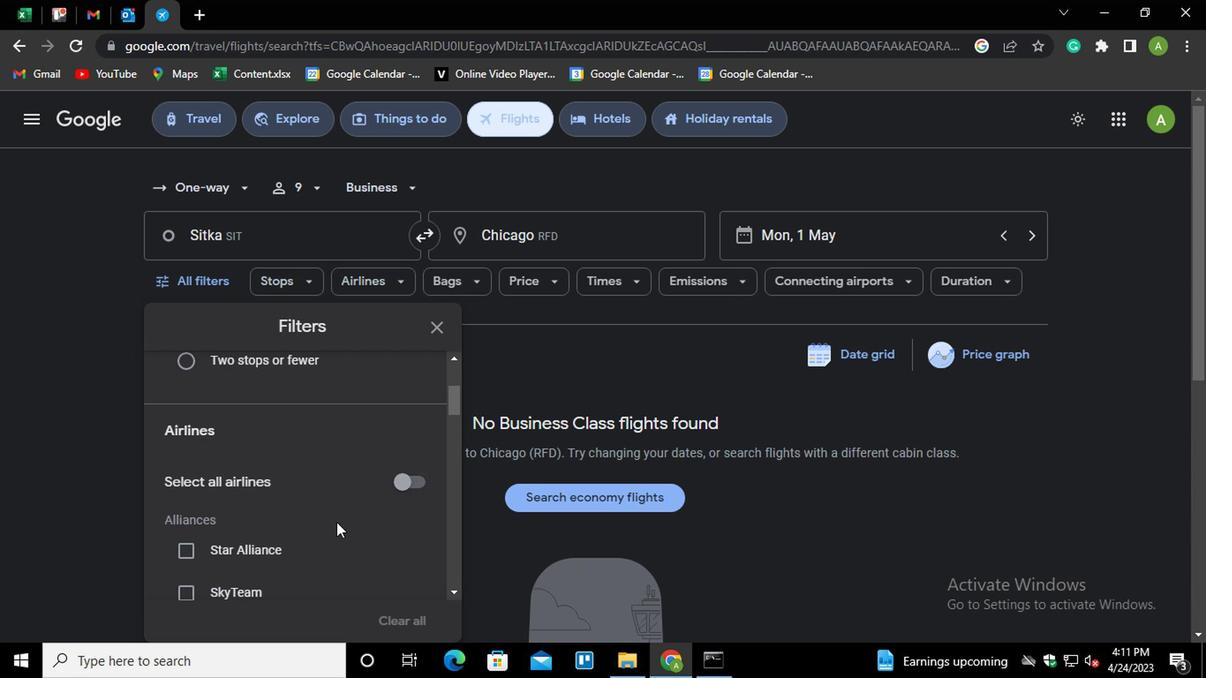 
Action: Mouse scrolled (333, 523) with delta (0, -1)
Screenshot: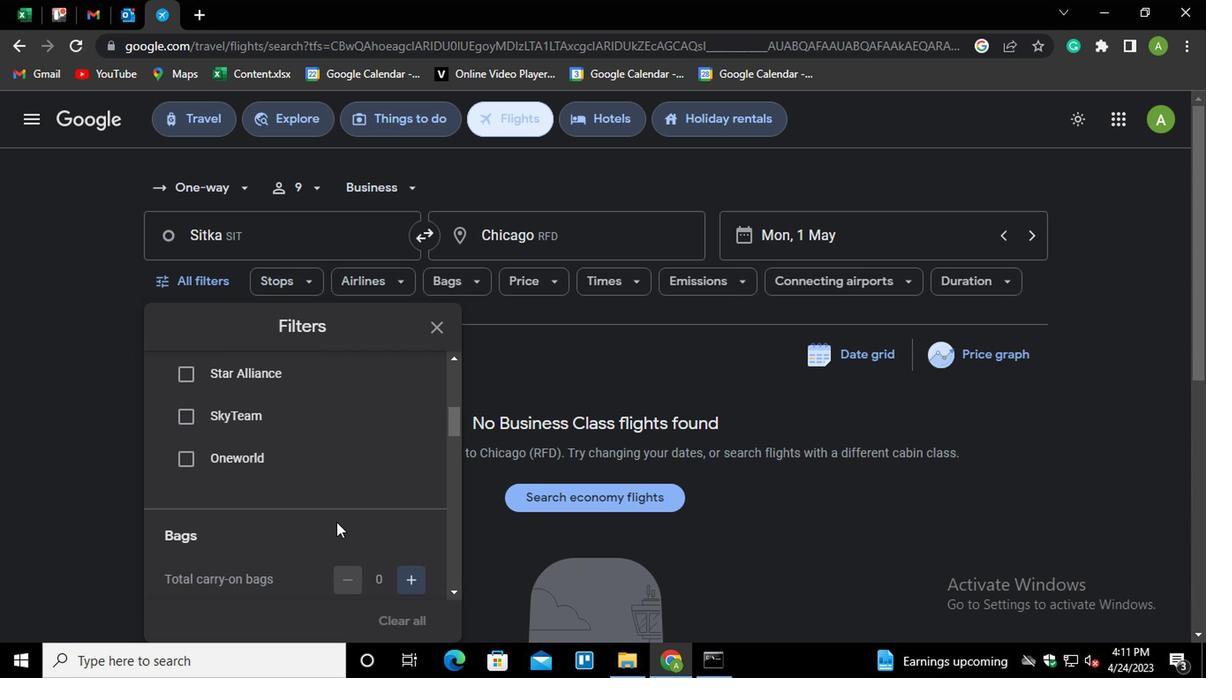 
Action: Mouse moved to (404, 497)
Screenshot: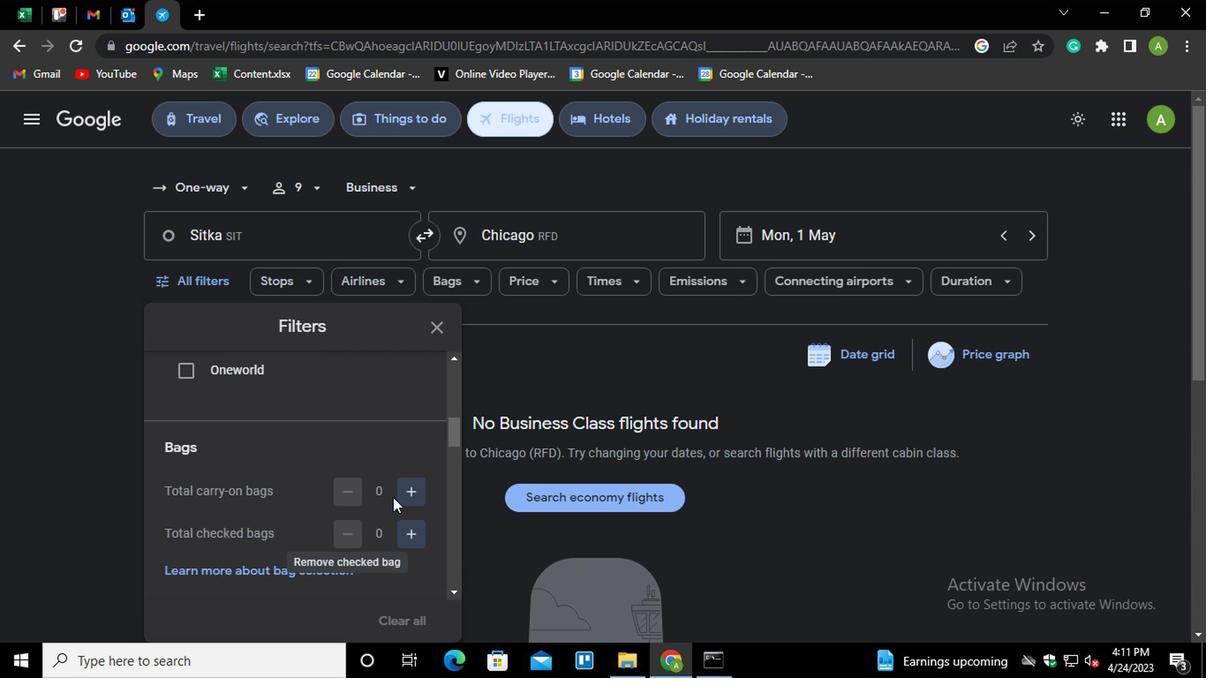 
Action: Mouse pressed left at (404, 497)
Screenshot: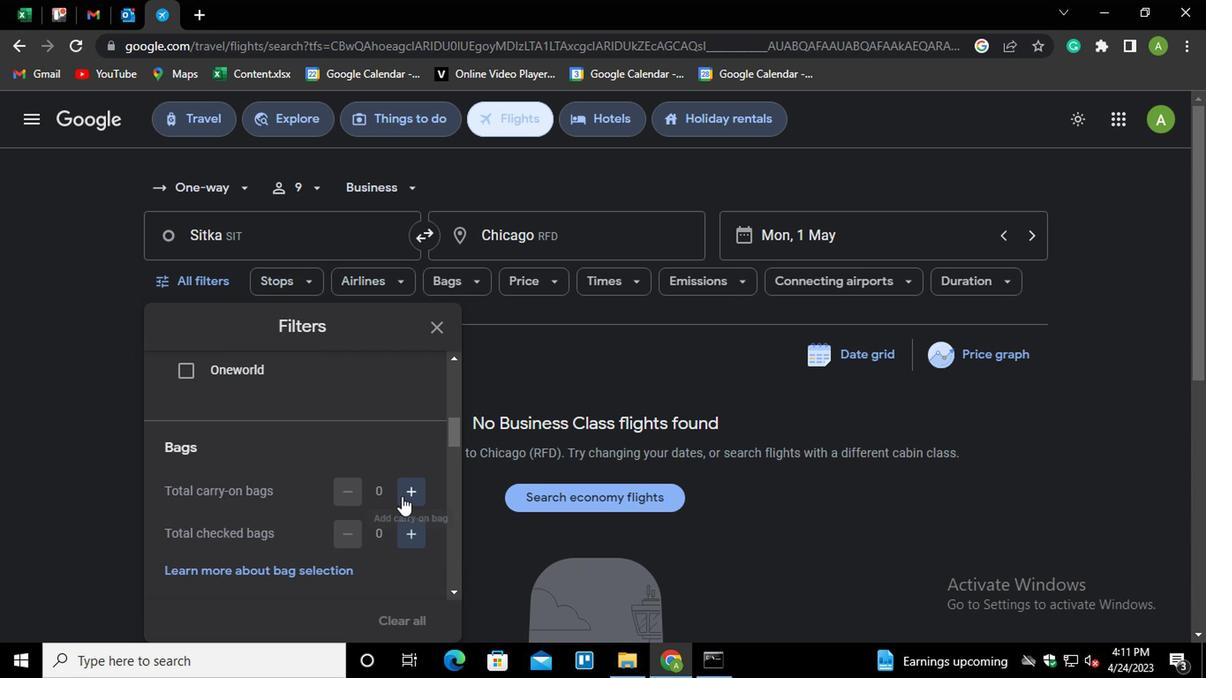 
Action: Mouse moved to (389, 521)
Screenshot: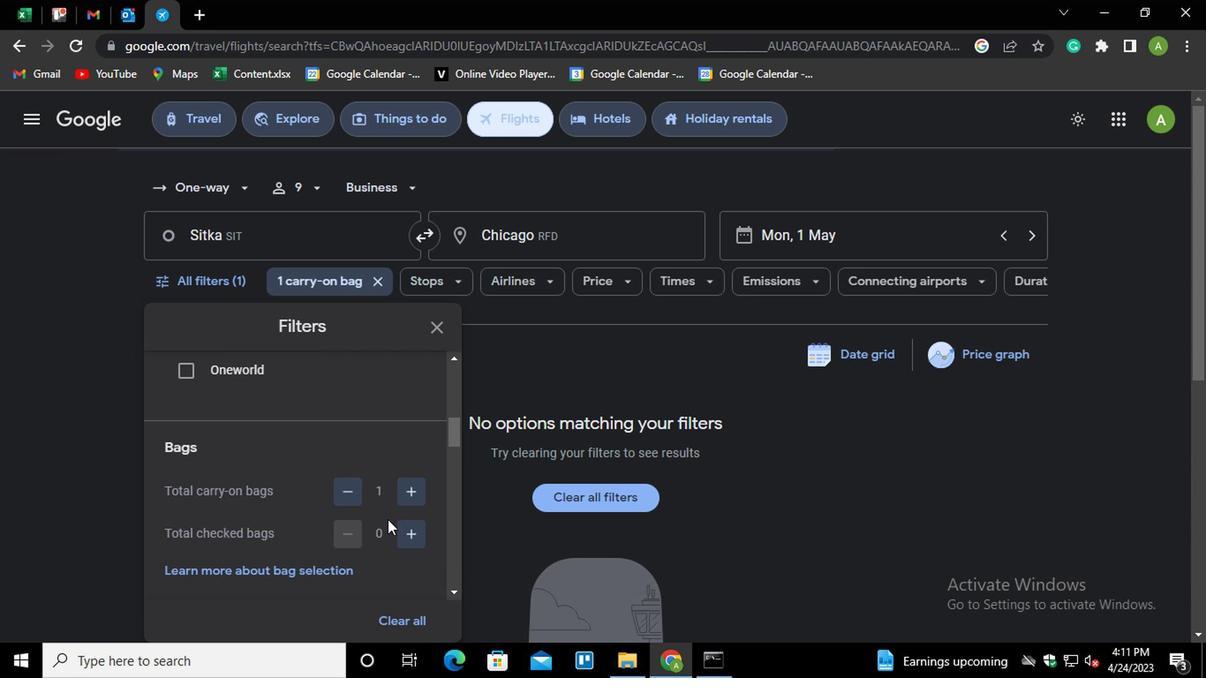 
Action: Mouse scrolled (389, 520) with delta (0, 0)
Screenshot: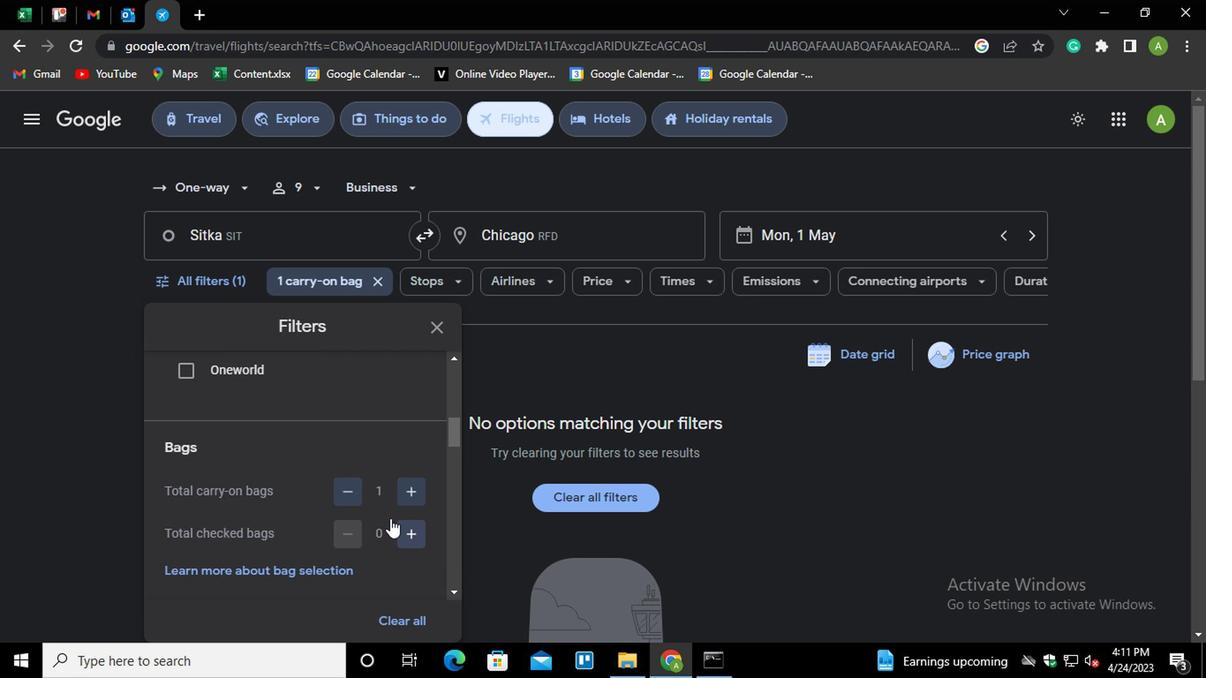
Action: Mouse scrolled (389, 520) with delta (0, 0)
Screenshot: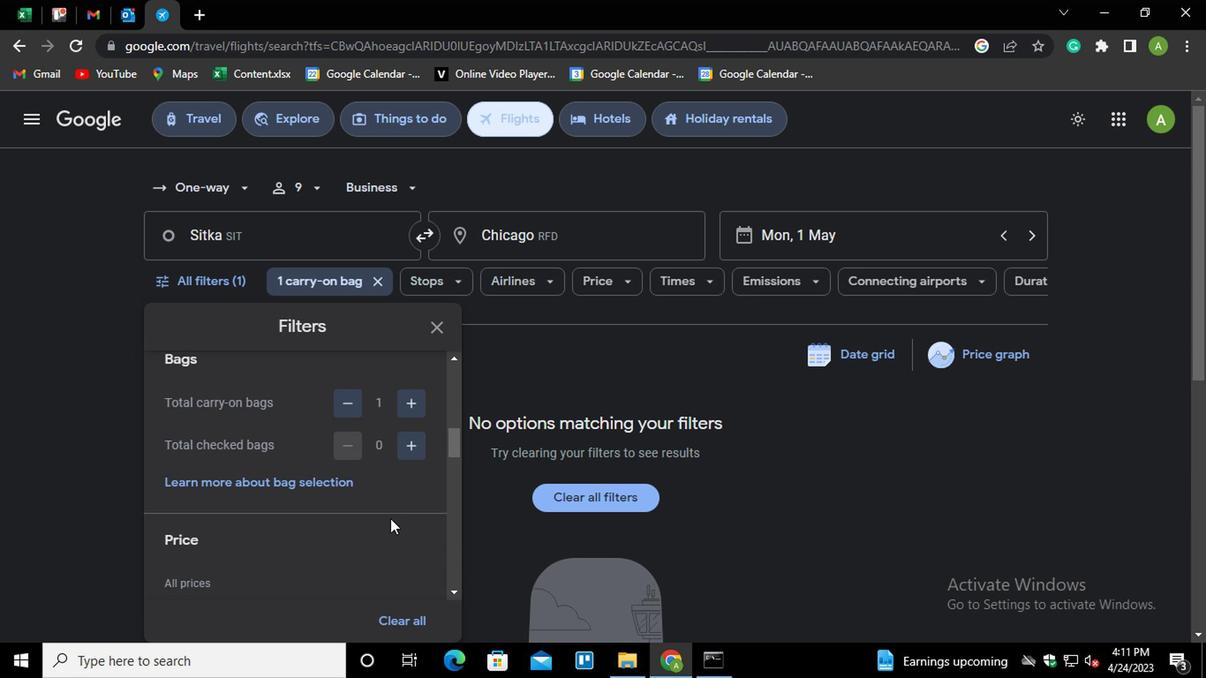 
Action: Mouse moved to (409, 527)
Screenshot: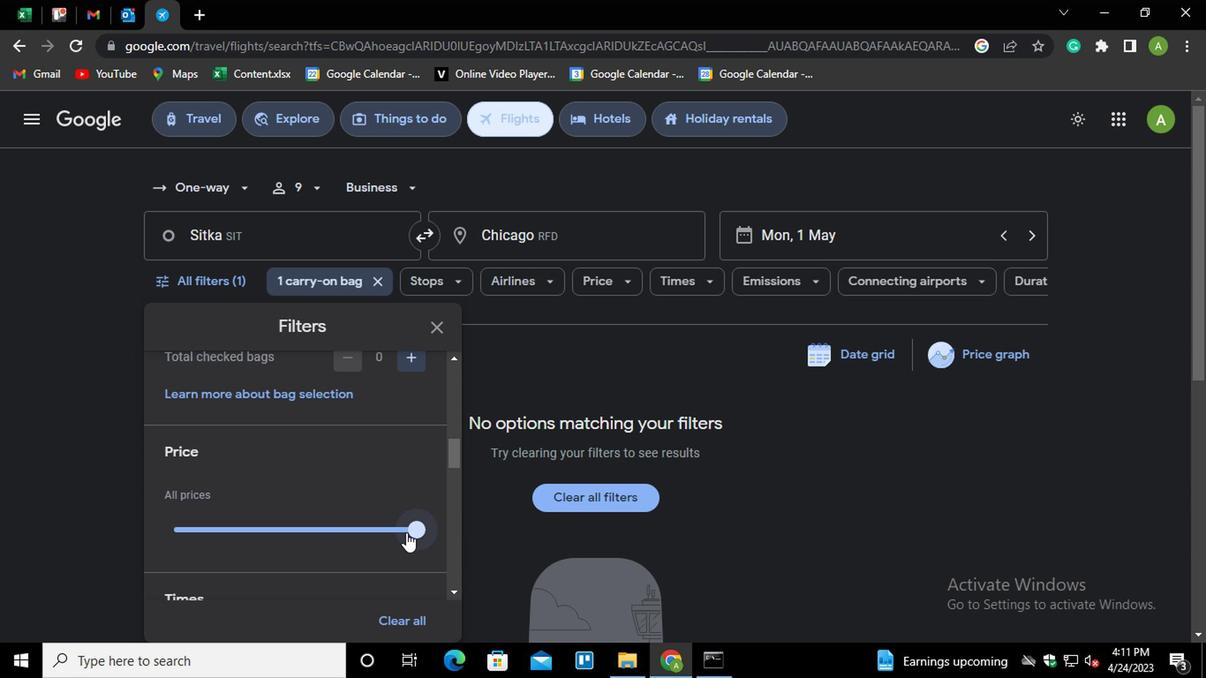 
Action: Mouse pressed left at (409, 527)
Screenshot: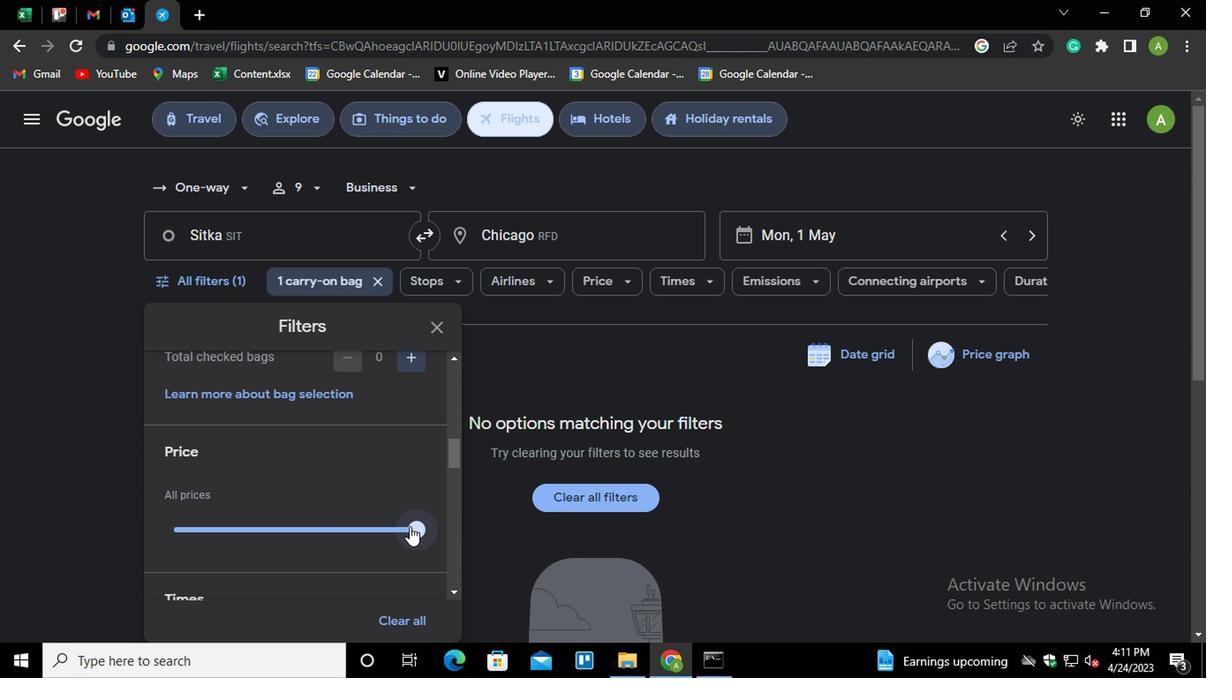 
Action: Mouse moved to (369, 566)
Screenshot: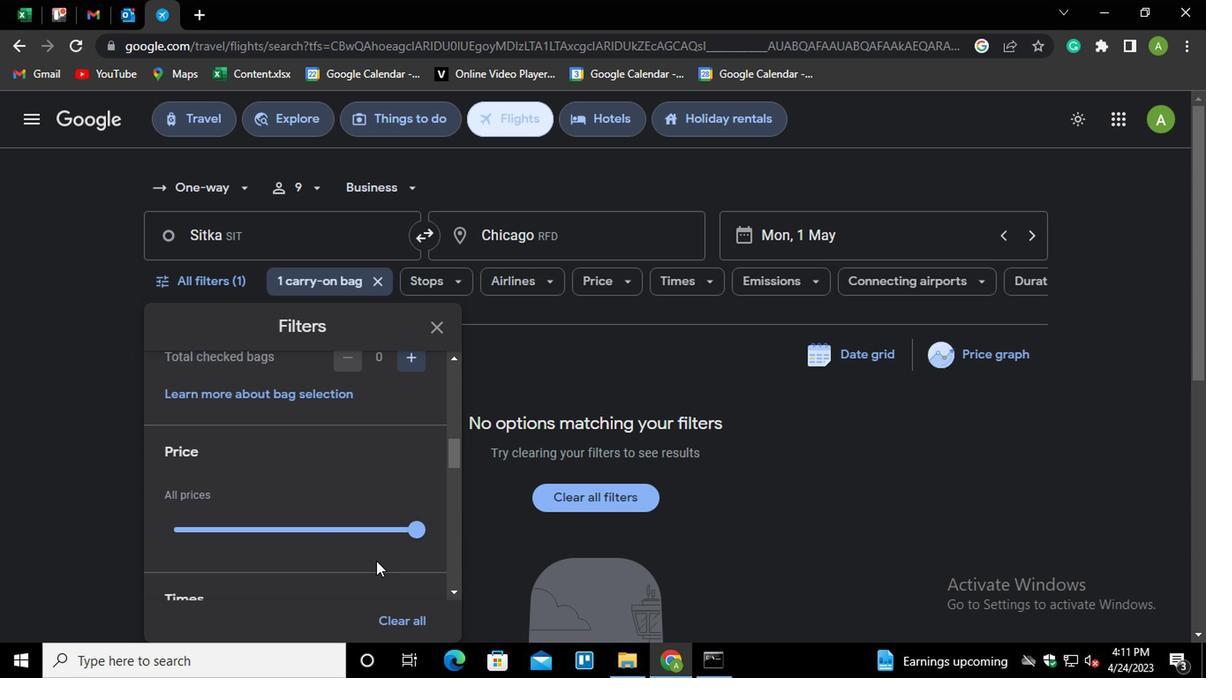 
Action: Mouse scrolled (369, 565) with delta (0, 0)
Screenshot: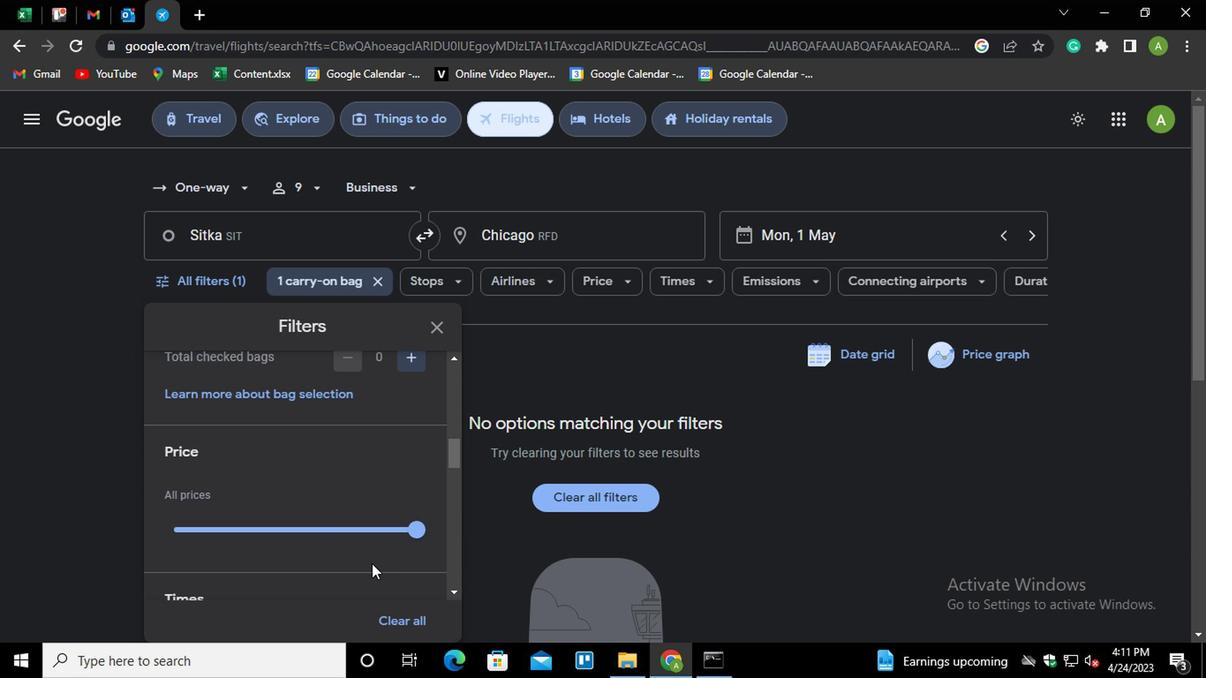 
Action: Mouse moved to (365, 568)
Screenshot: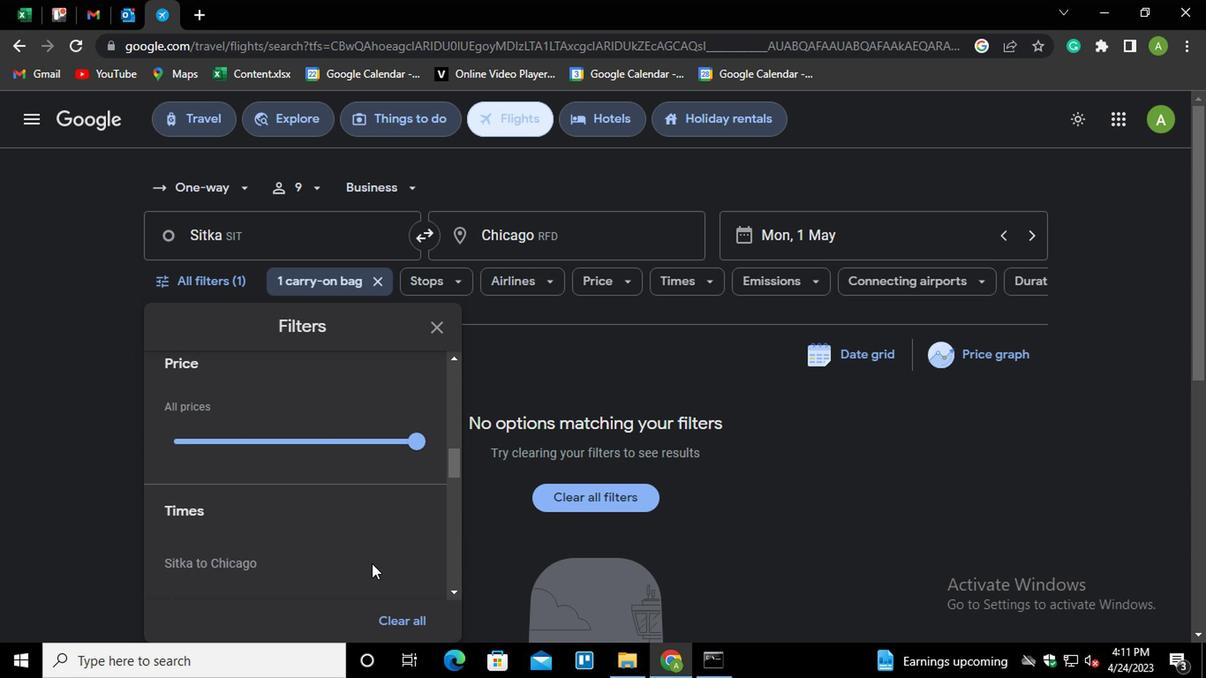 
Action: Mouse scrolled (365, 568) with delta (0, 0)
Screenshot: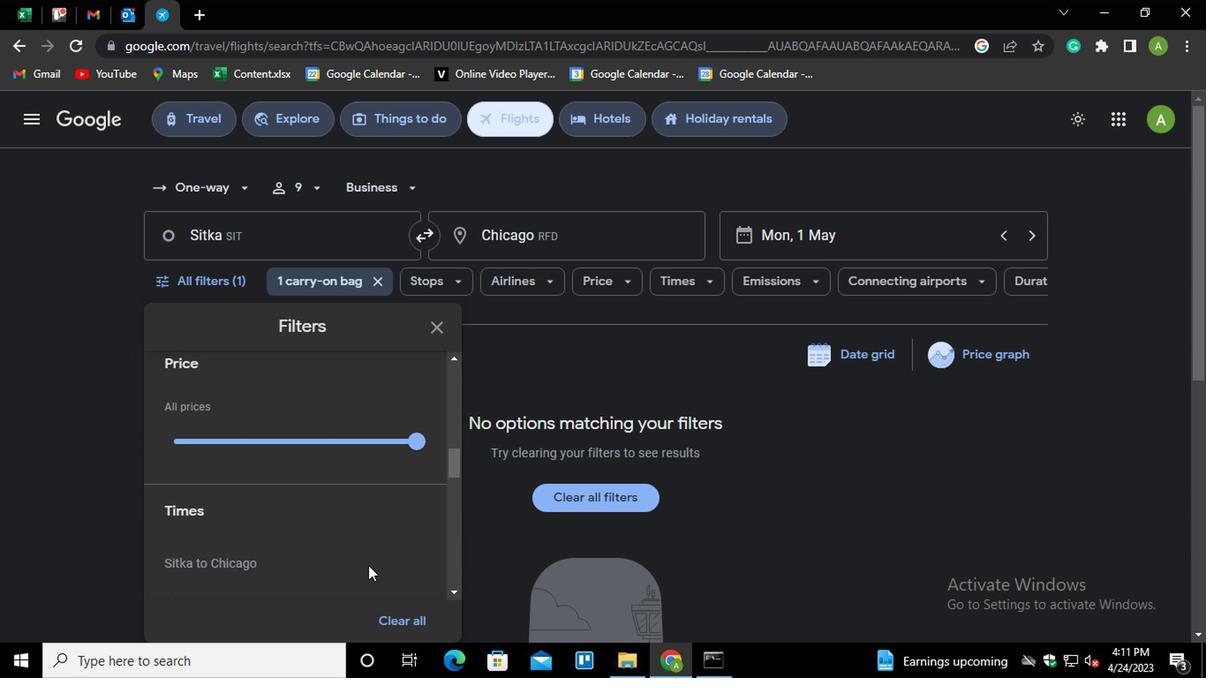 
Action: Mouse moved to (191, 556)
Screenshot: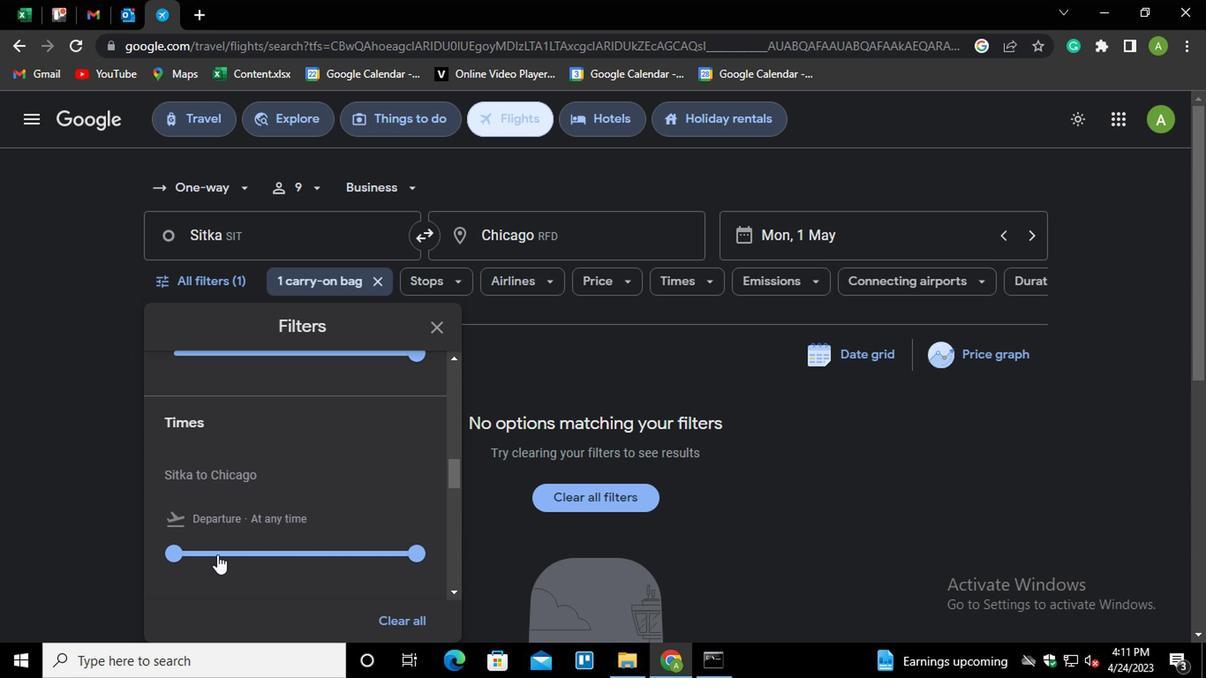 
Action: Mouse pressed left at (191, 556)
Screenshot: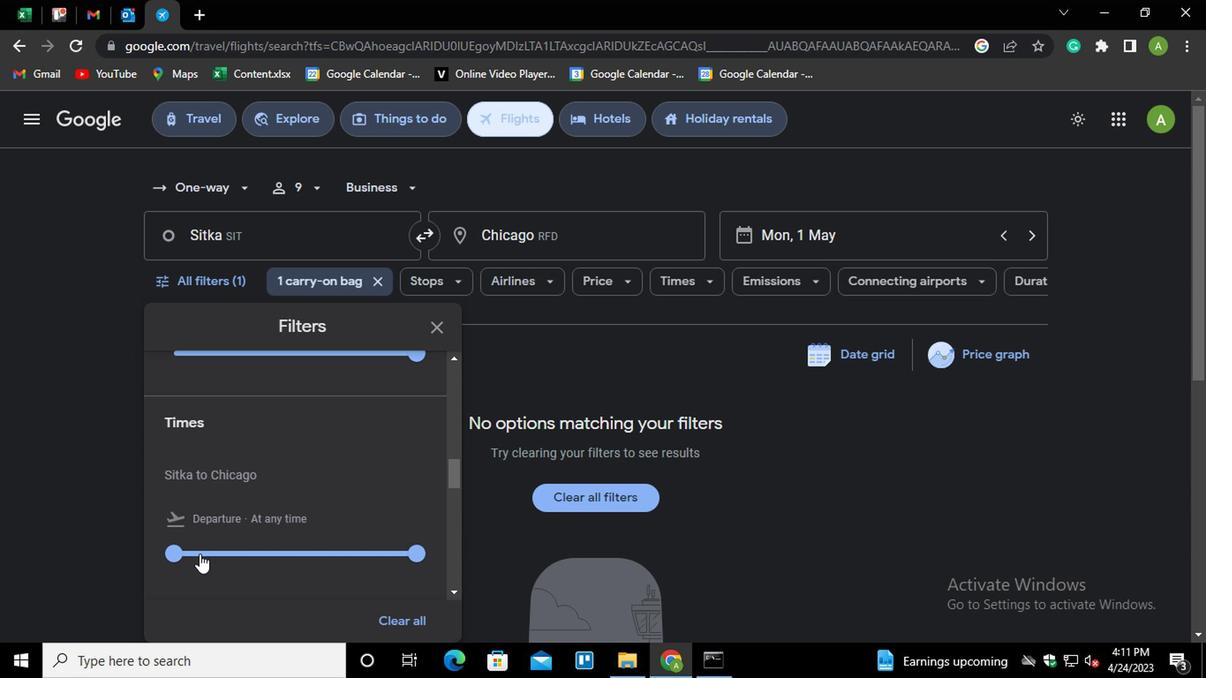 
Action: Mouse moved to (244, 568)
Screenshot: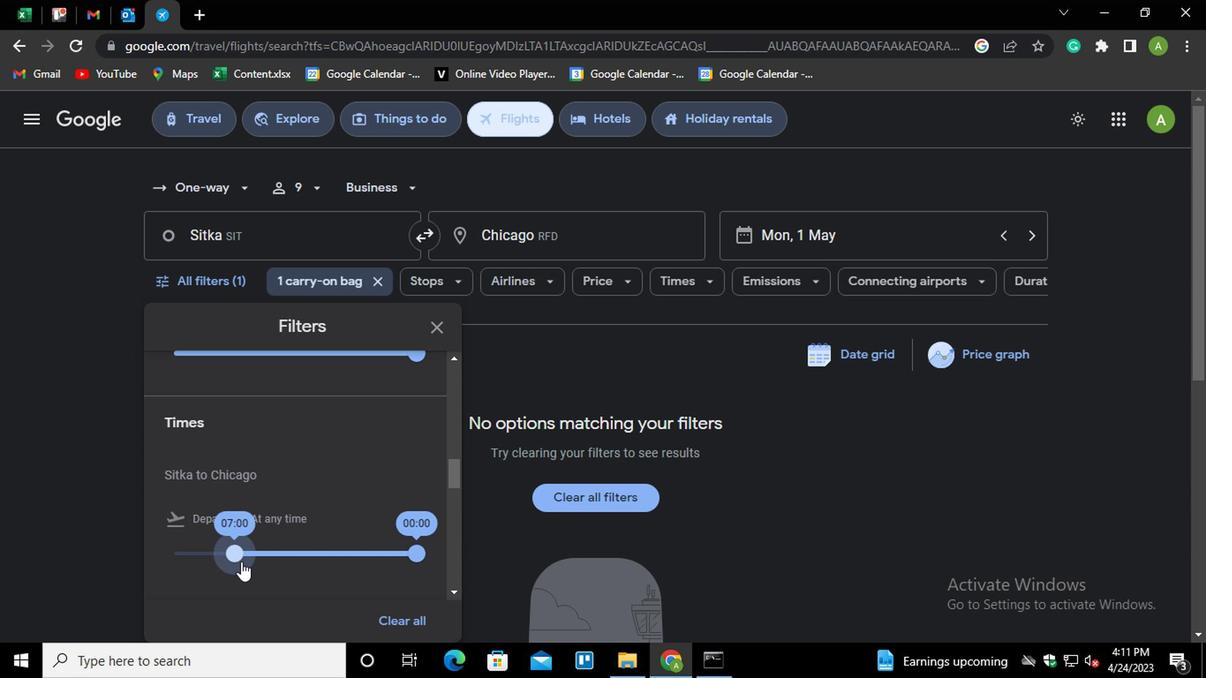 
Action: Mouse pressed left at (244, 568)
Screenshot: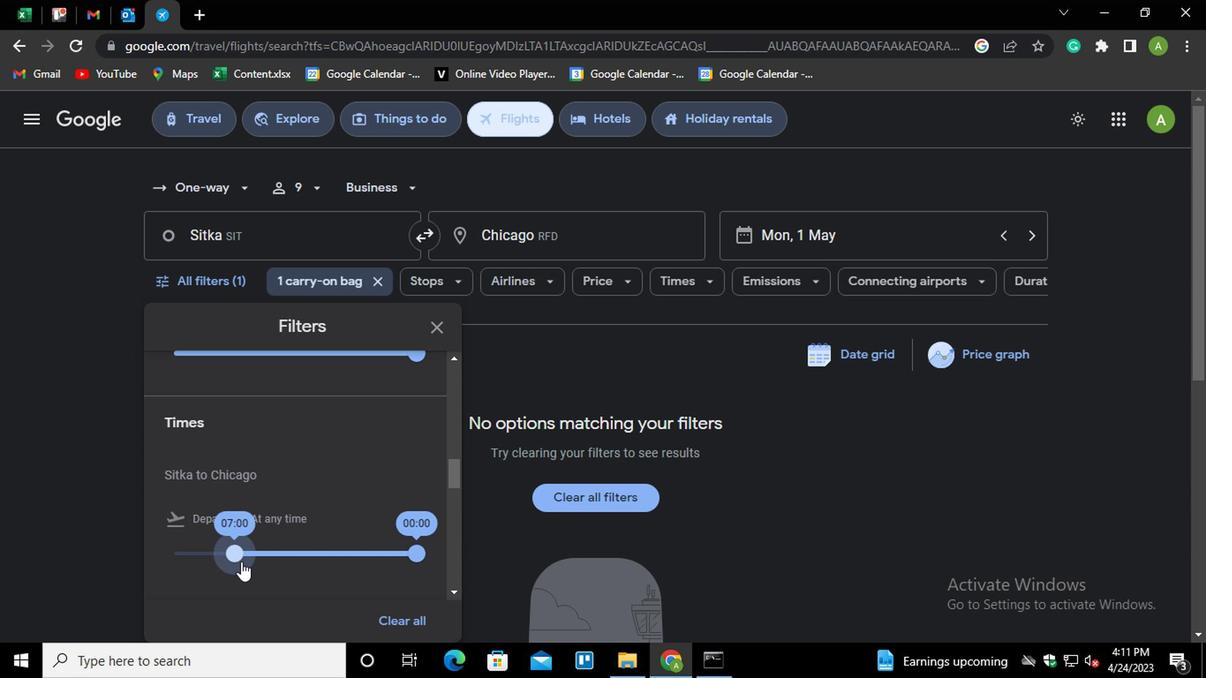 
Action: Mouse moved to (412, 558)
Screenshot: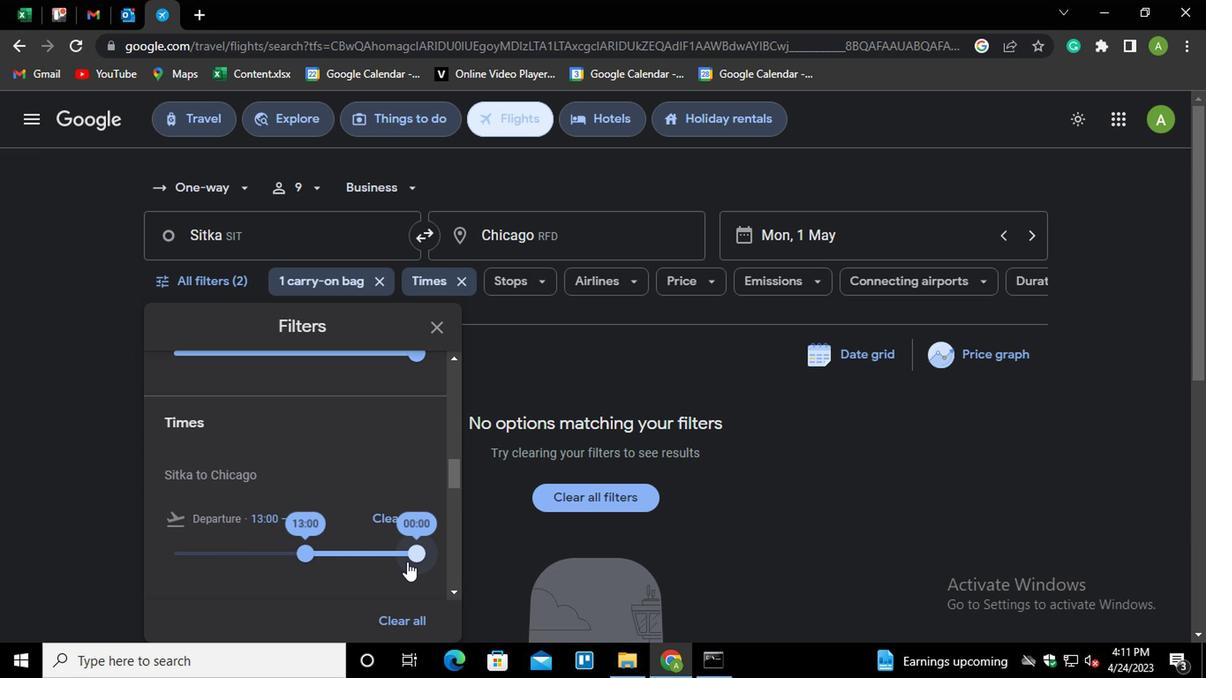 
Action: Mouse pressed left at (412, 558)
Screenshot: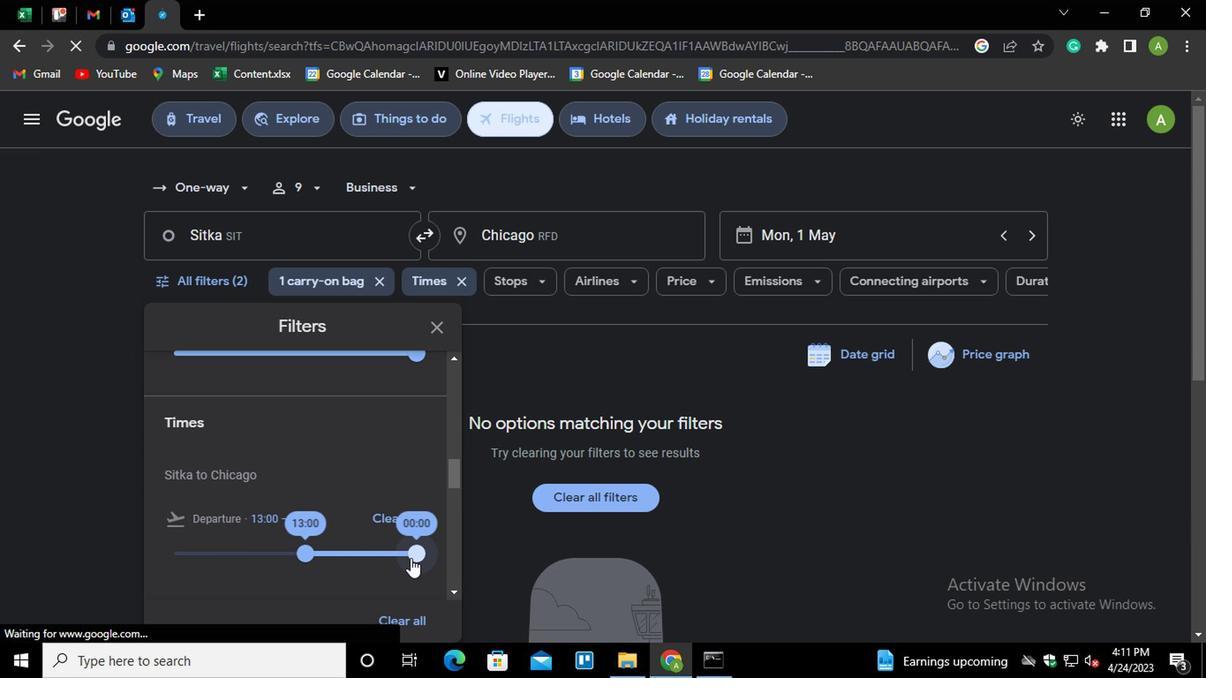 
Action: Mouse moved to (846, 558)
Screenshot: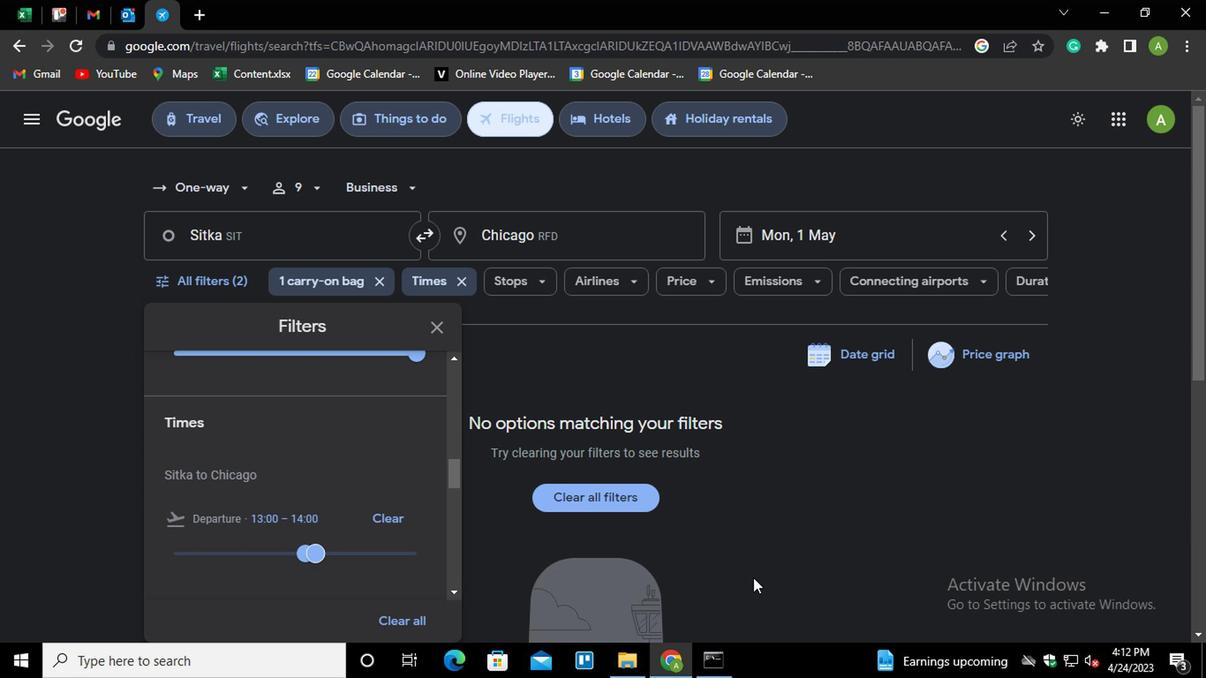 
Action: Mouse pressed left at (846, 558)
Screenshot: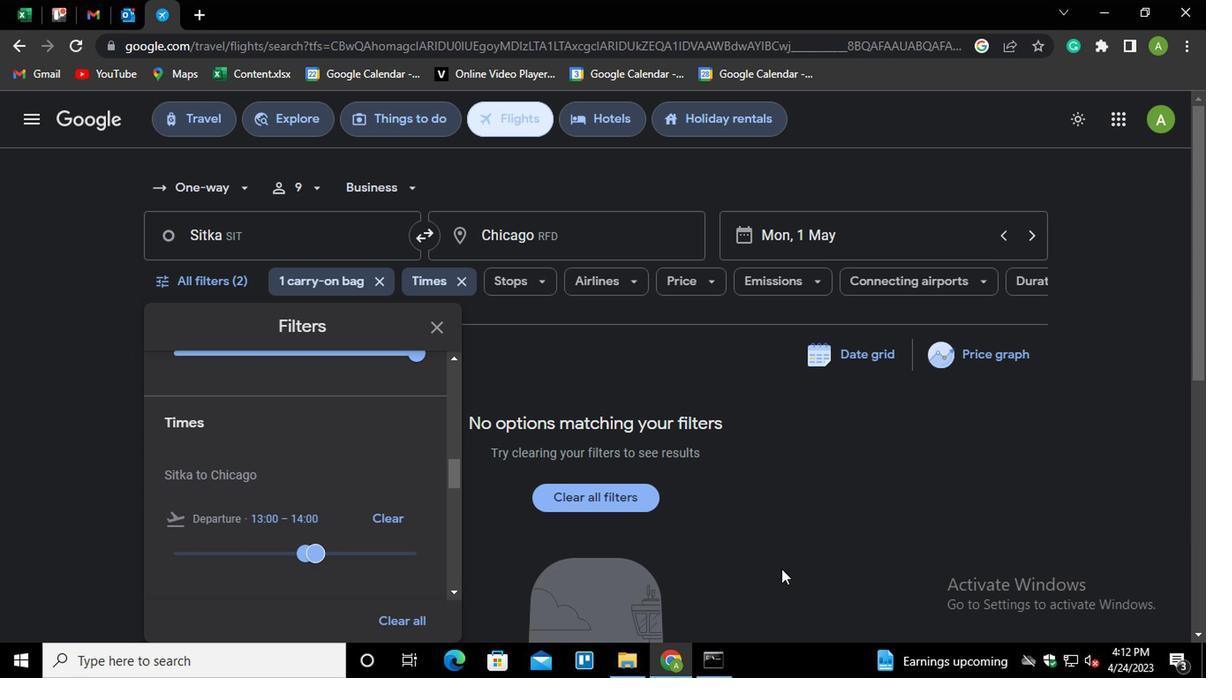 
